 Task: Look for space in Thiene, Italy from 6th June, 2023 to 8th June, 2023 for 2 adults in price range Rs.7000 to Rs.12000. Place can be private room with 1  bedroom having 2 beds and 1 bathroom. Property type can be house, flat, guest house. Amenities needed are: wifi. Booking option can be shelf check-in. Required host language is English.
Action: Mouse moved to (512, 128)
Screenshot: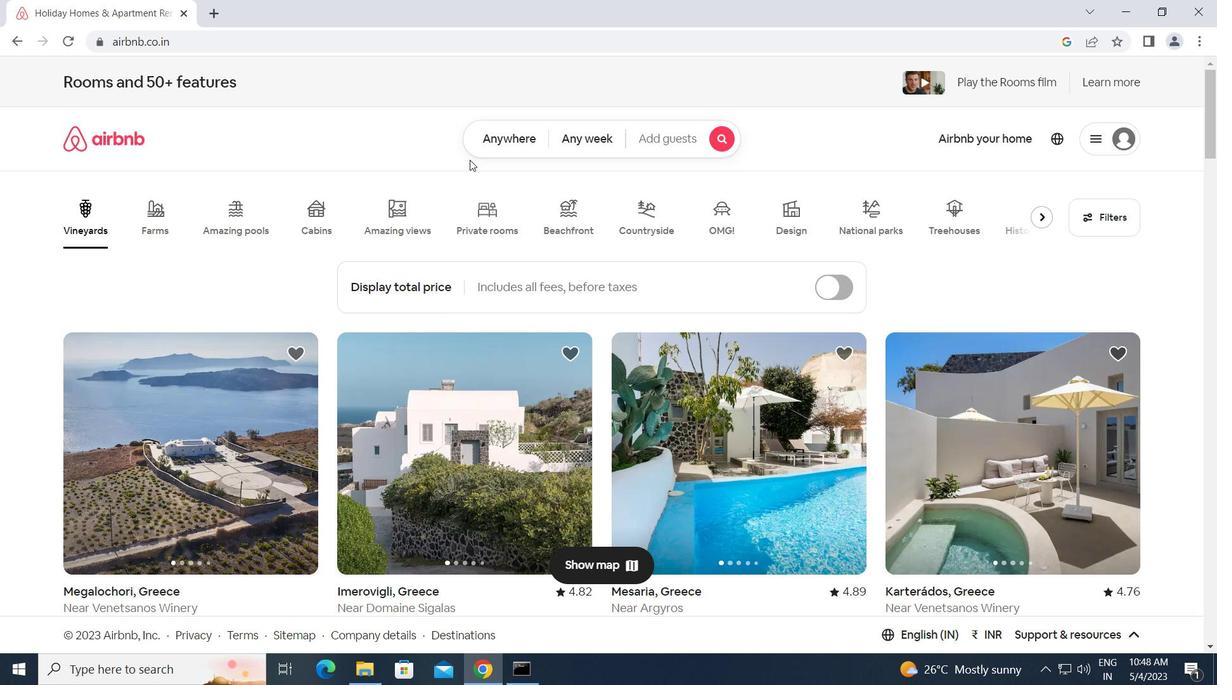 
Action: Mouse pressed left at (512, 128)
Screenshot: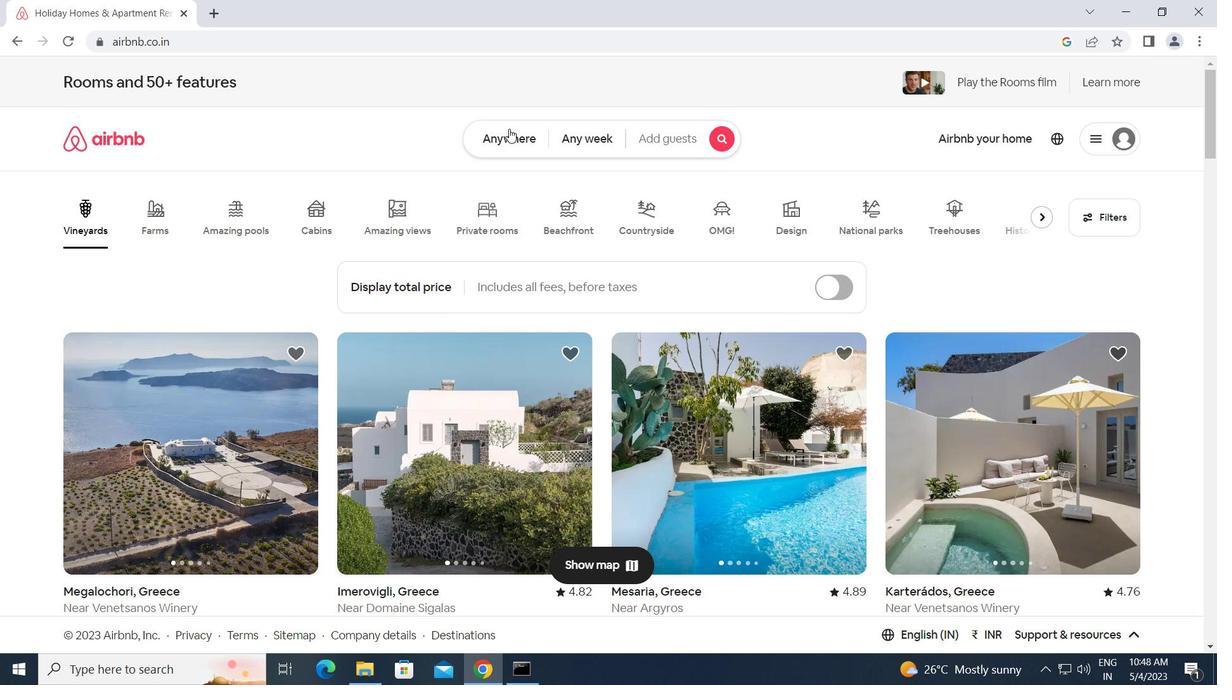 
Action: Mouse moved to (441, 187)
Screenshot: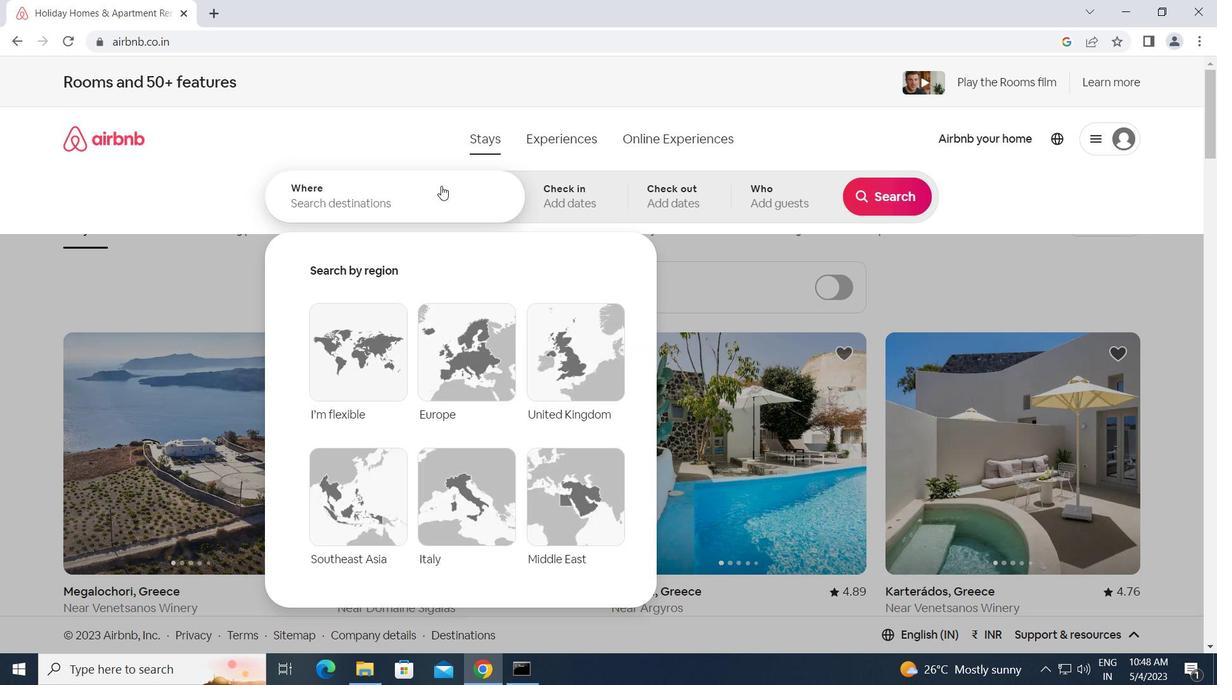 
Action: Mouse pressed left at (441, 187)
Screenshot: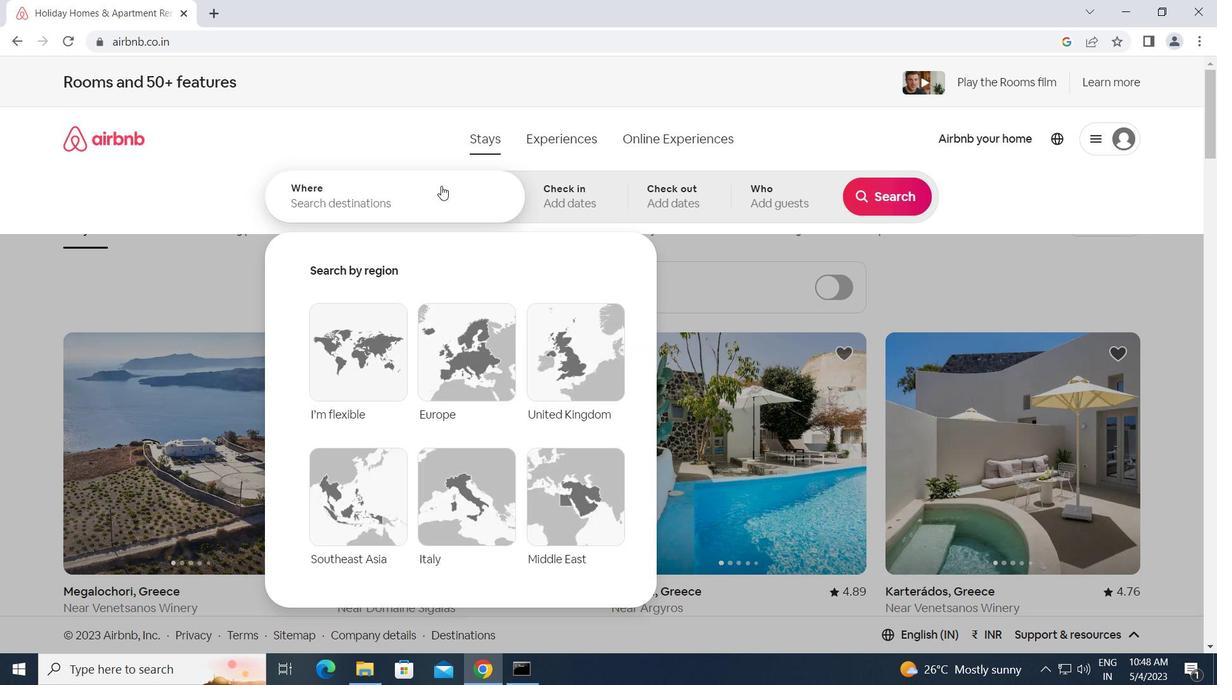 
Action: Mouse moved to (441, 187)
Screenshot: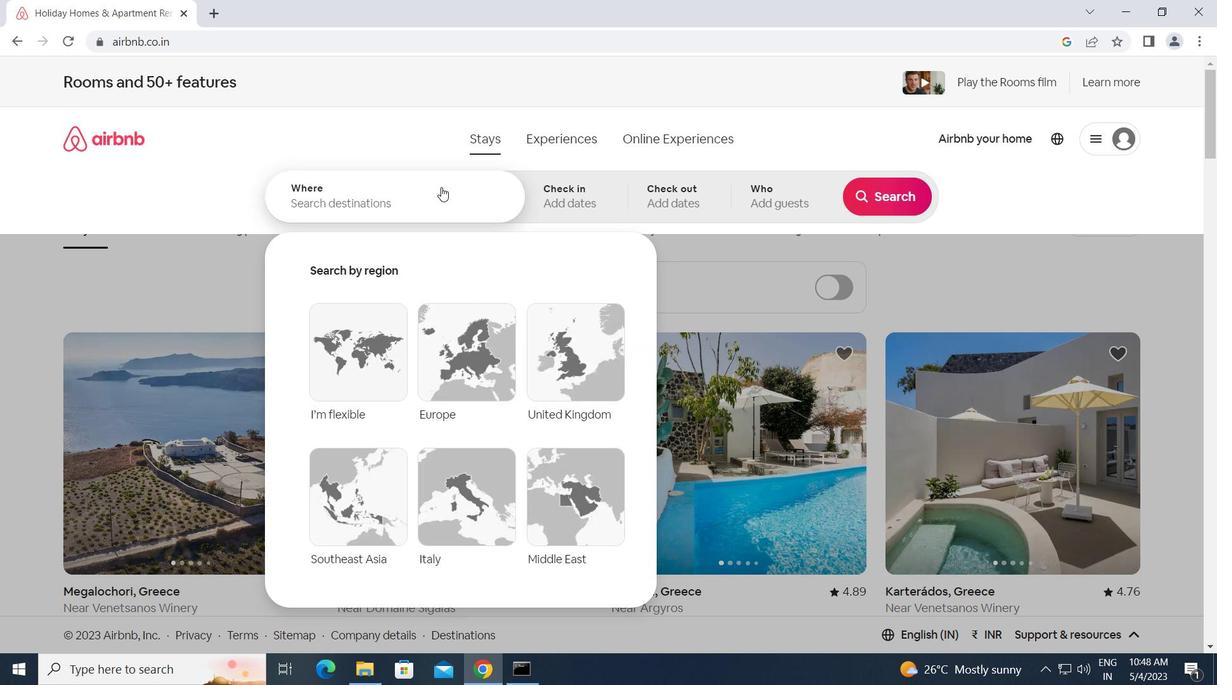 
Action: Key pressed t<Key.caps_lock>
Screenshot: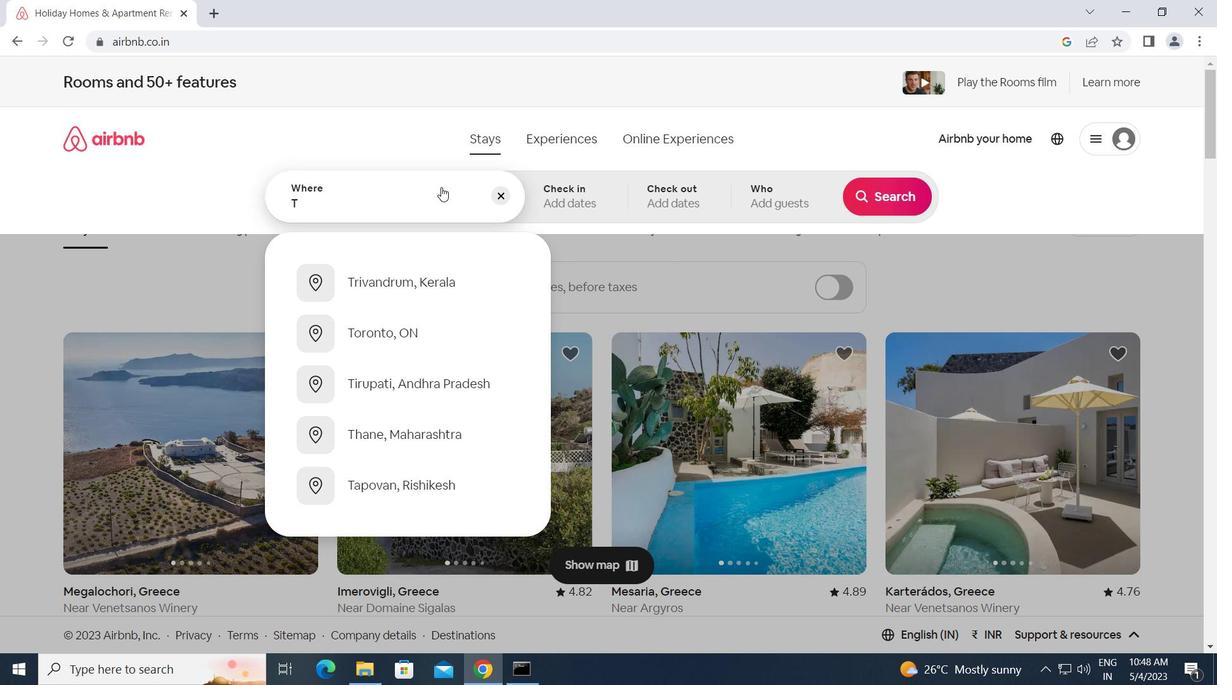 
Action: Mouse moved to (440, 187)
Screenshot: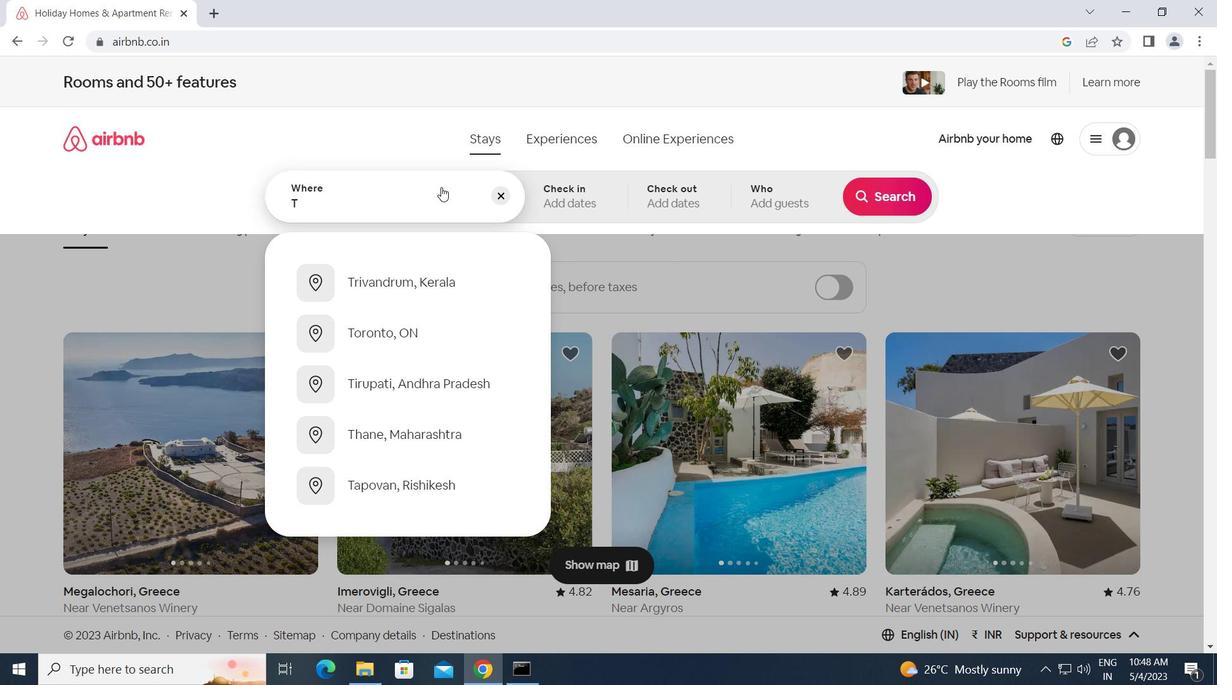 
Action: Key pressed h
Screenshot: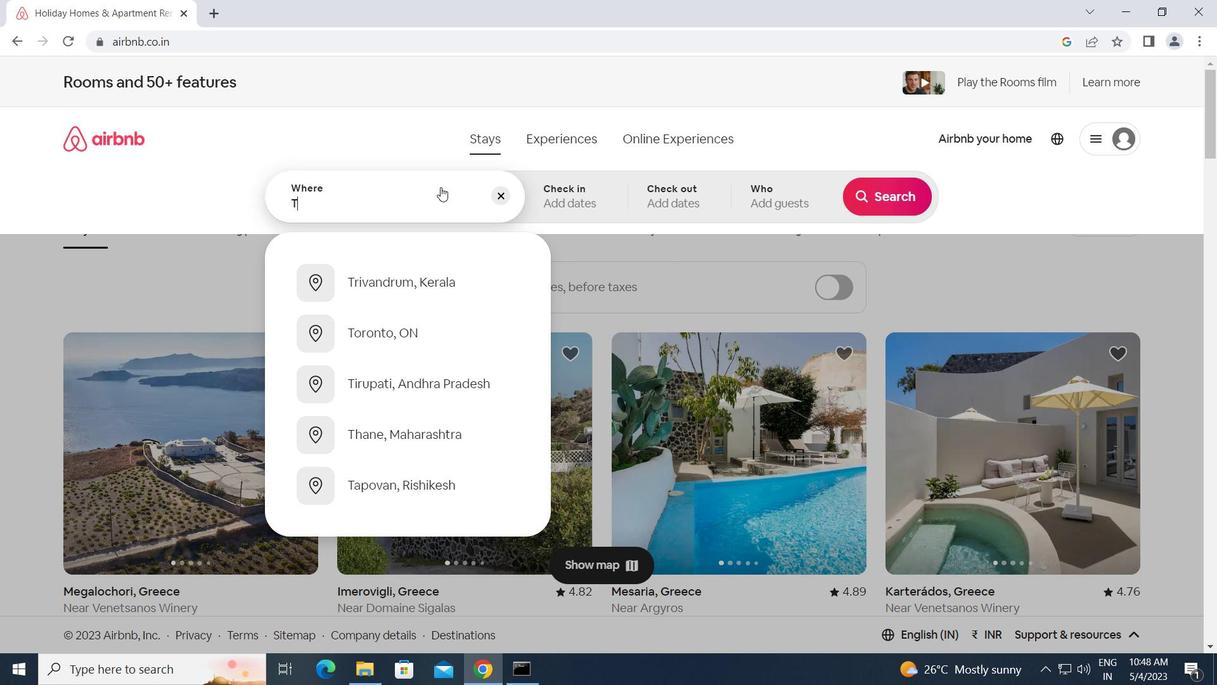 
Action: Mouse moved to (436, 185)
Screenshot: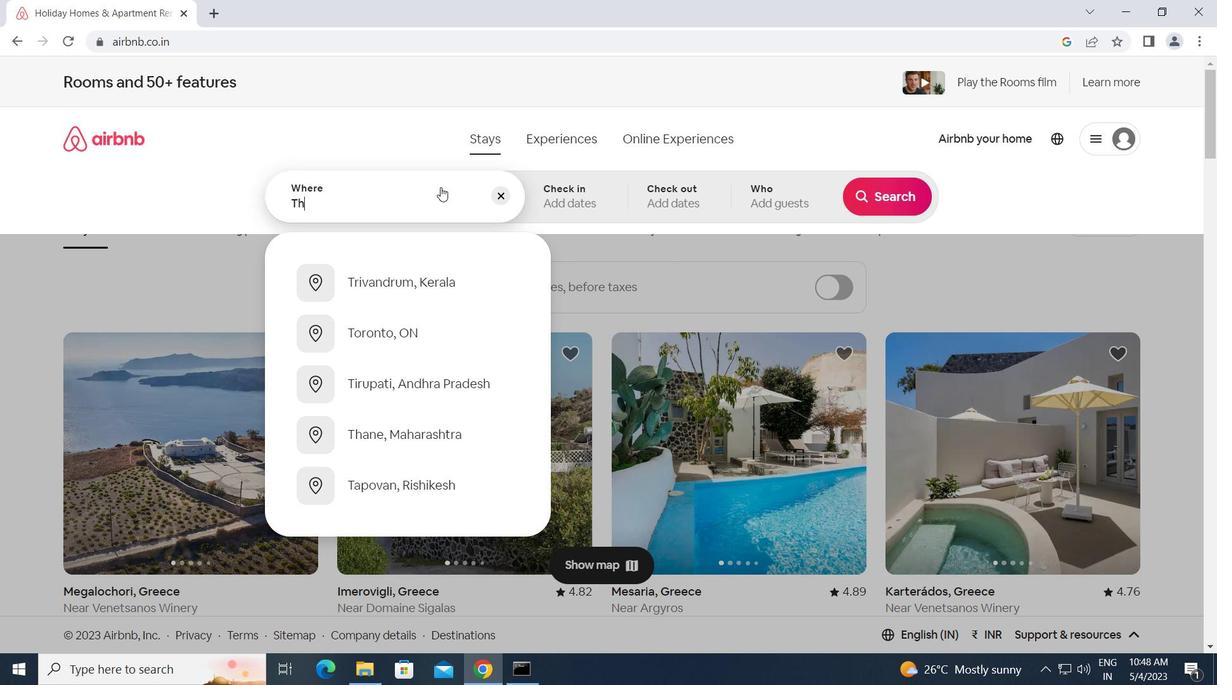 
Action: Key pressed iene,<Key.space><Key.caps_lock>i<Key.caps_lock>taly<Key.enter>
Screenshot: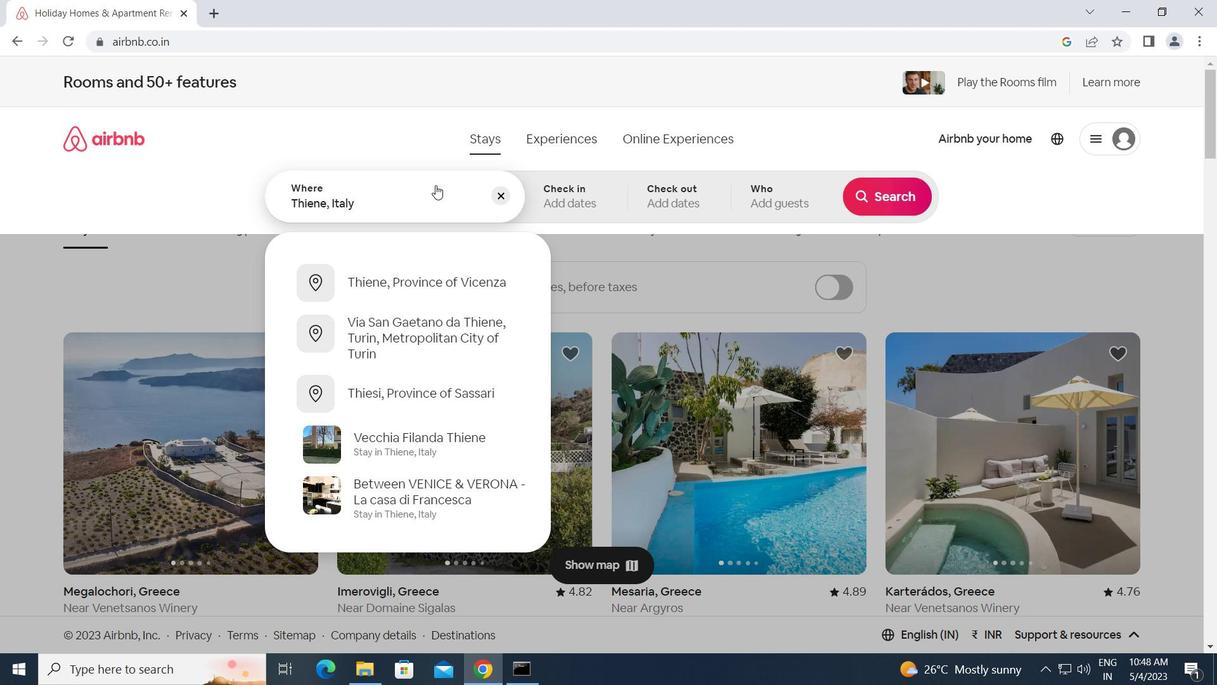 
Action: Mouse moved to (714, 429)
Screenshot: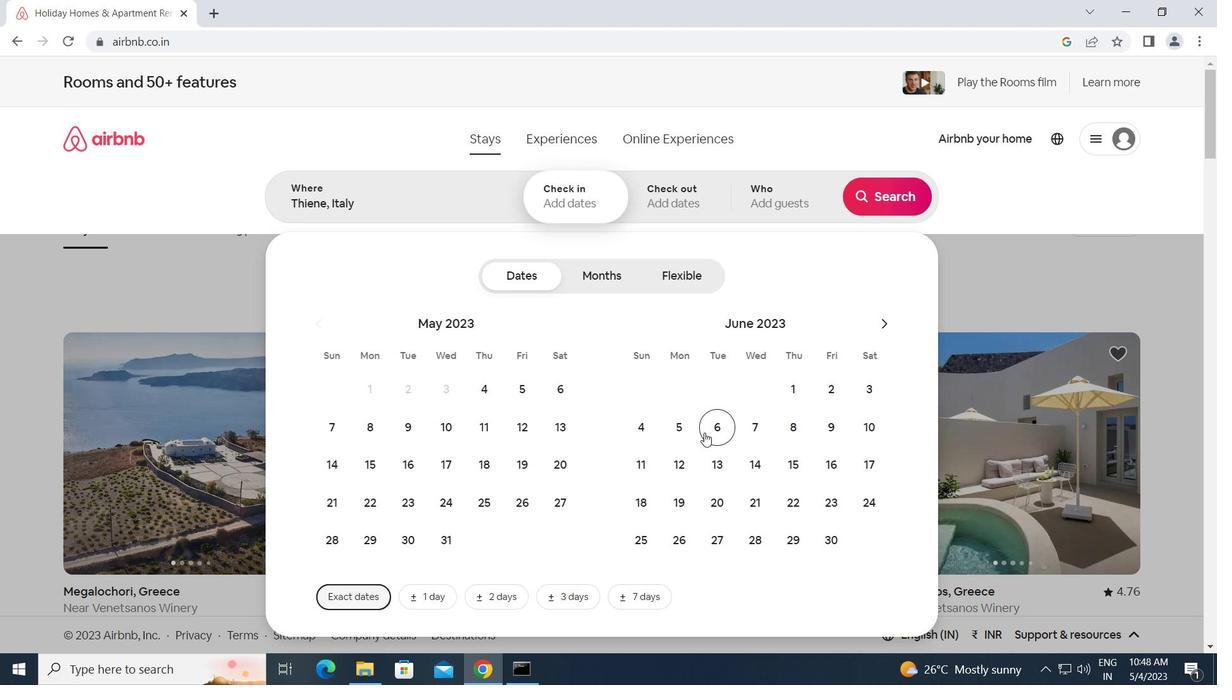 
Action: Mouse pressed left at (714, 429)
Screenshot: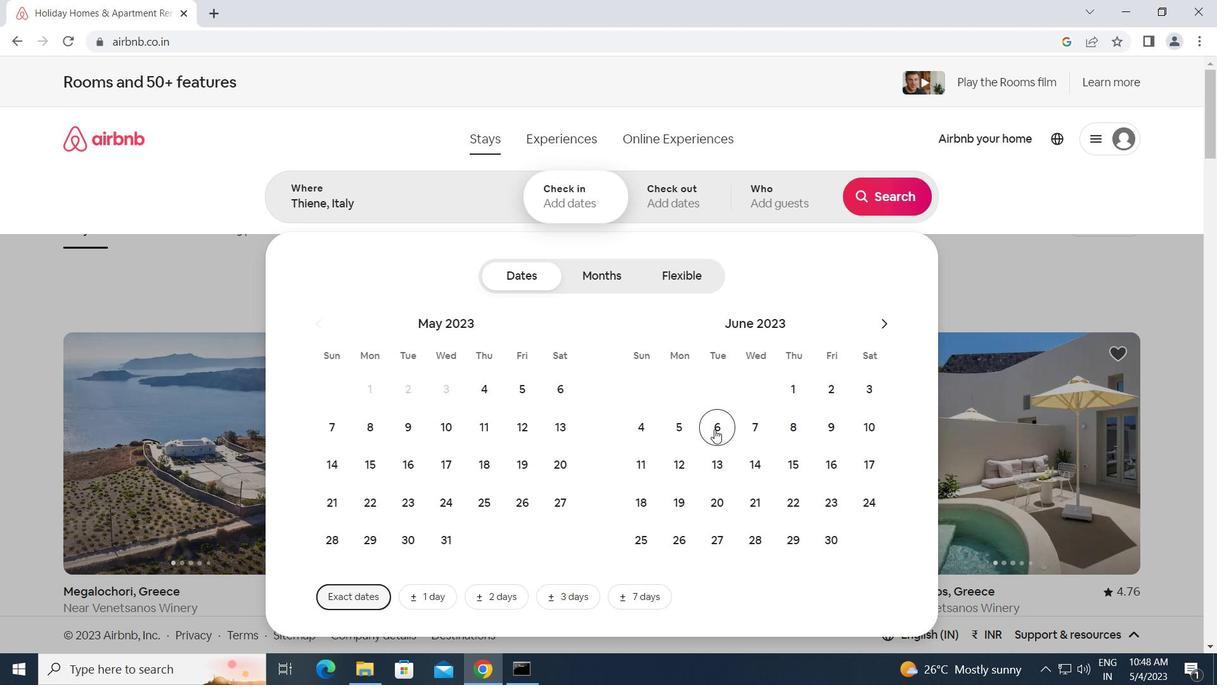
Action: Mouse moved to (797, 422)
Screenshot: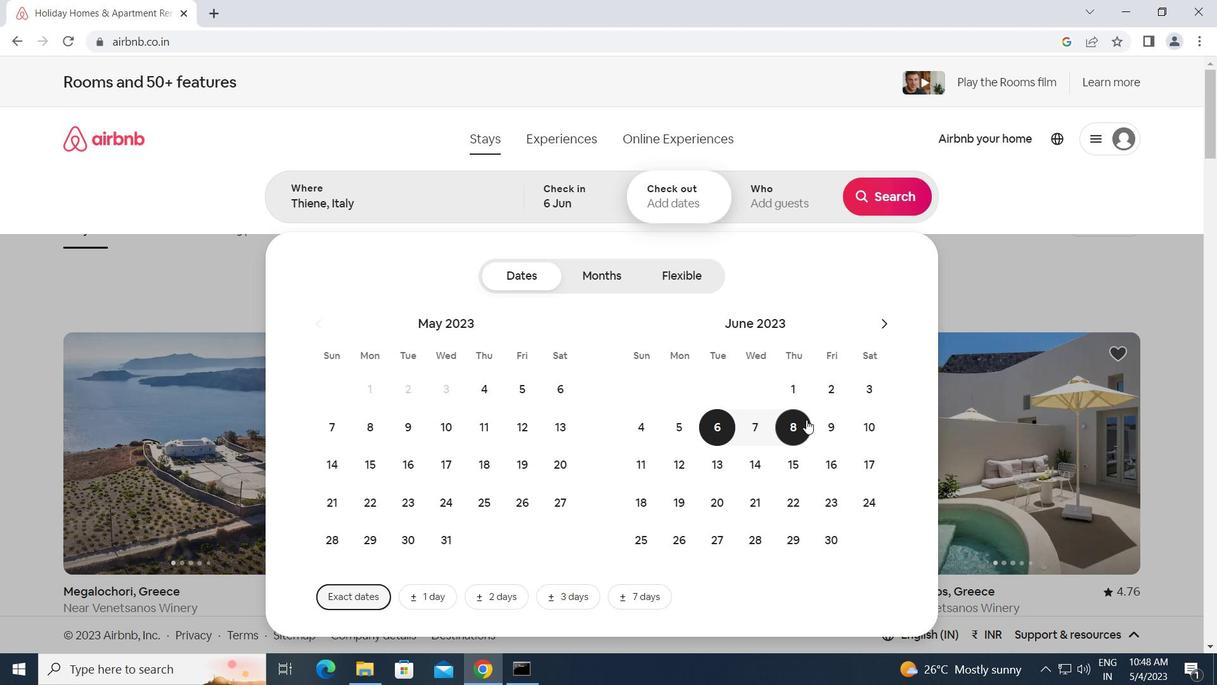 
Action: Mouse pressed left at (797, 422)
Screenshot: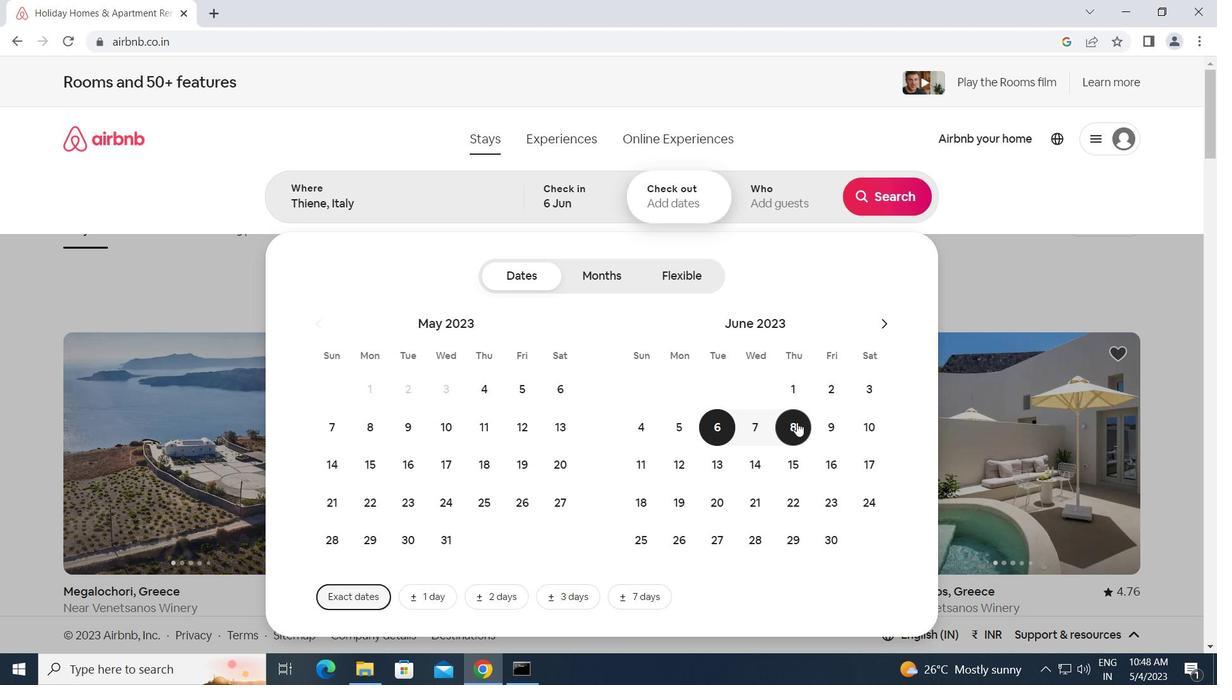 
Action: Mouse moved to (775, 192)
Screenshot: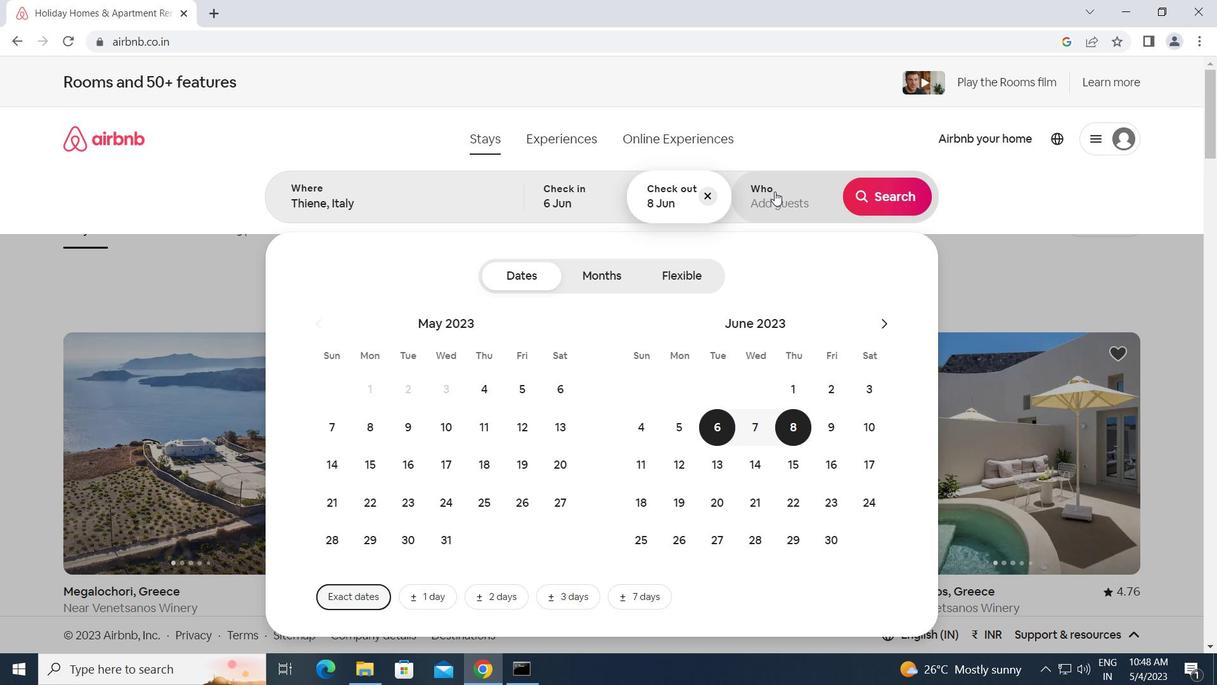 
Action: Mouse pressed left at (775, 192)
Screenshot: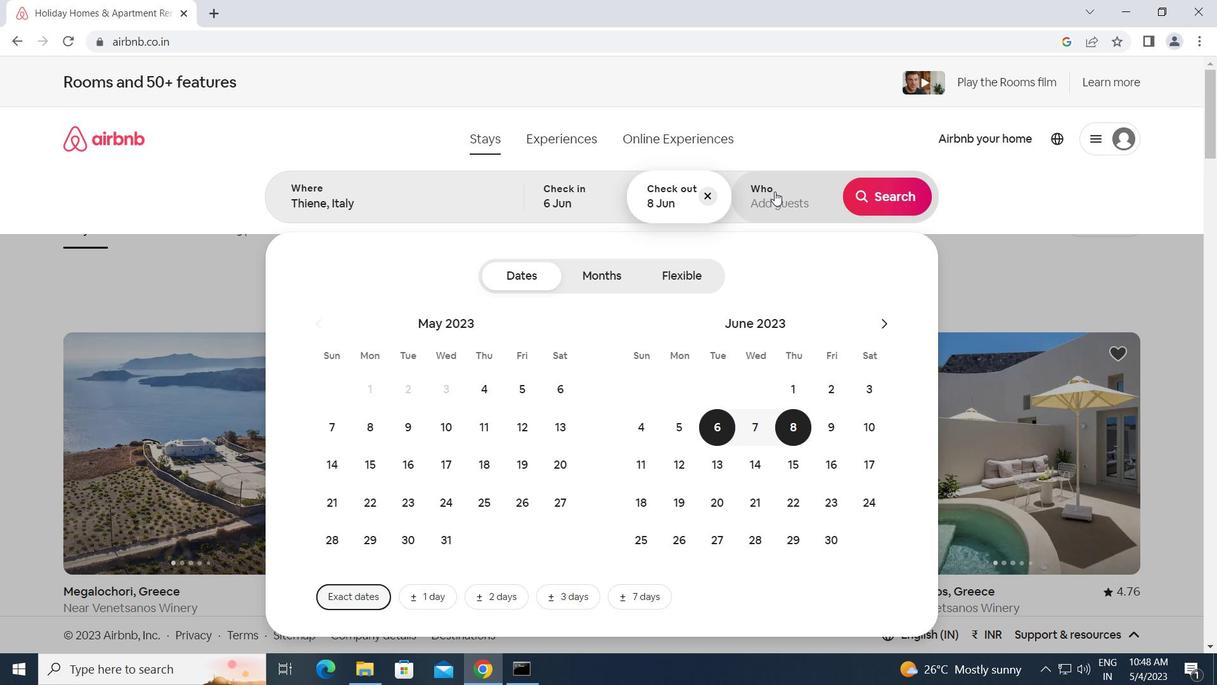 
Action: Mouse moved to (887, 277)
Screenshot: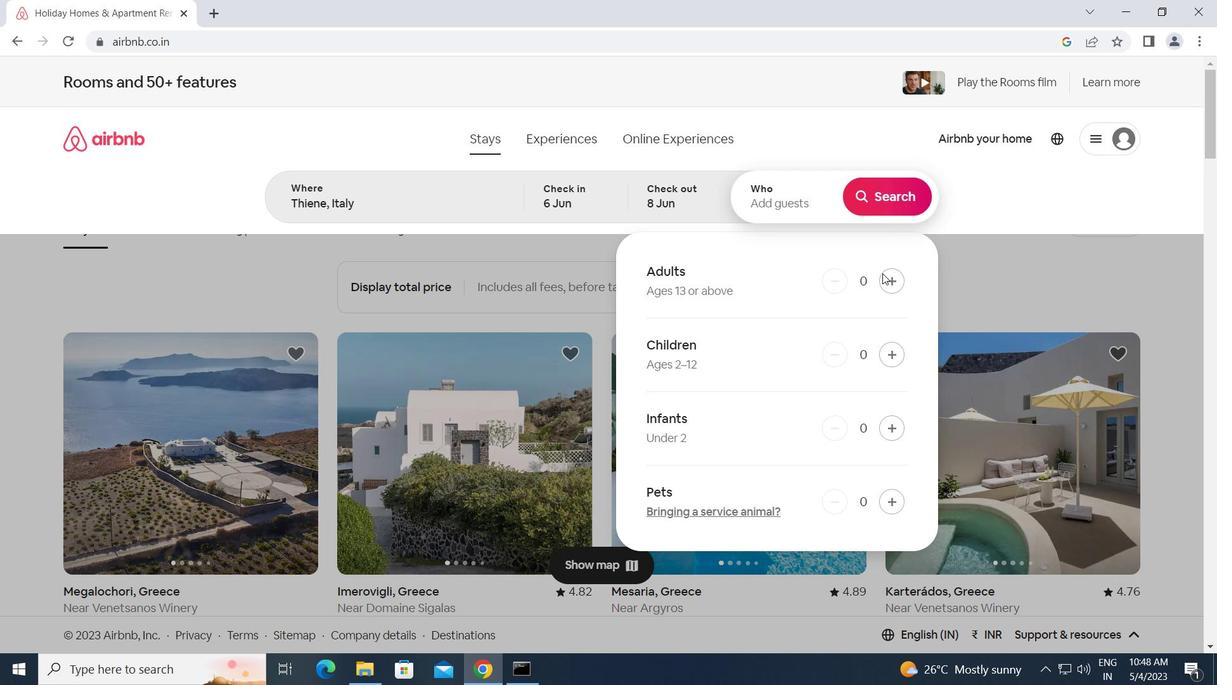 
Action: Mouse pressed left at (887, 277)
Screenshot: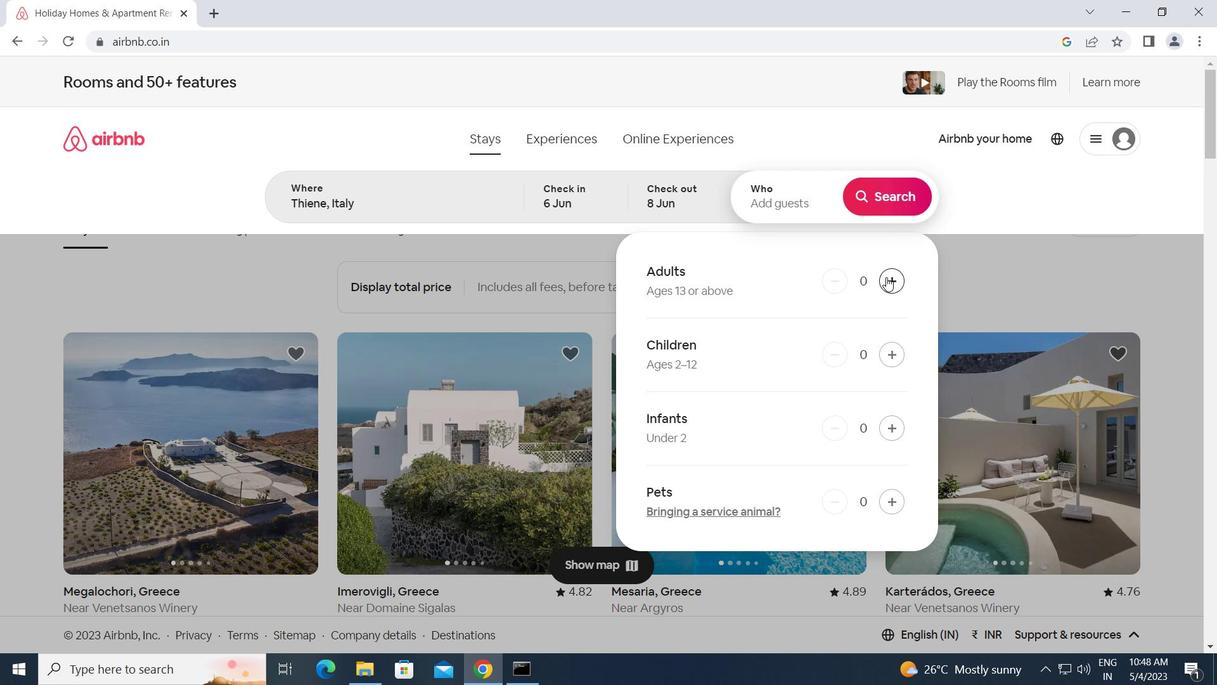 
Action: Mouse pressed left at (887, 277)
Screenshot: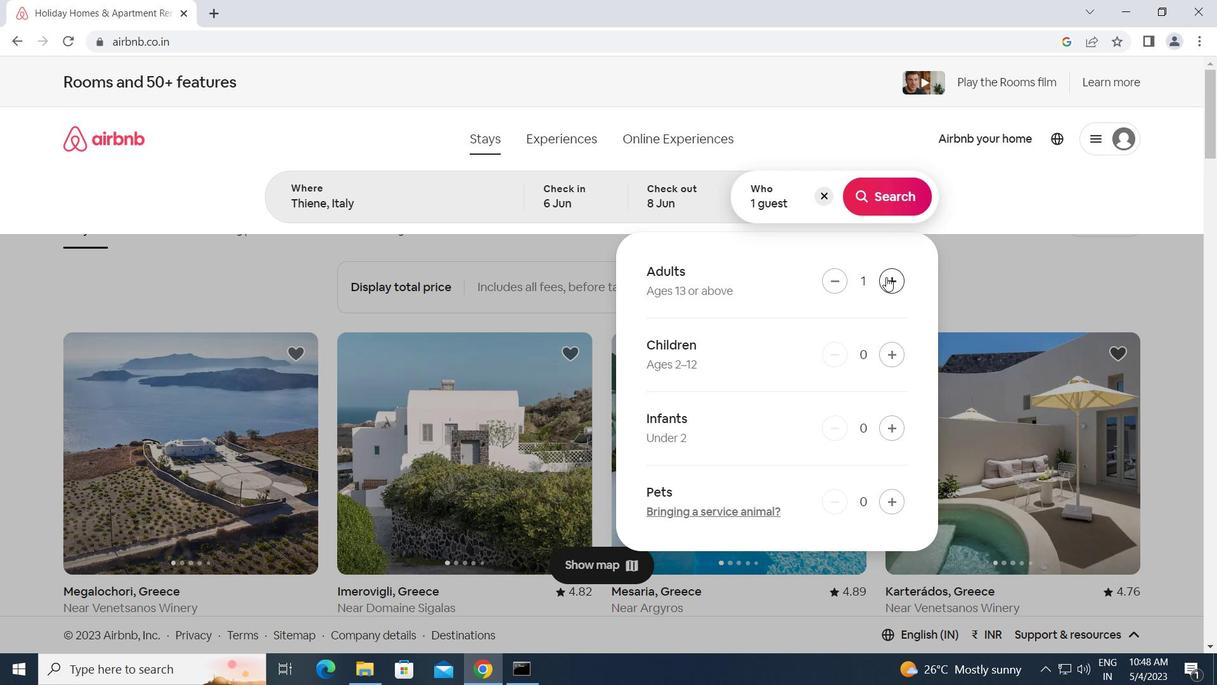 
Action: Mouse moved to (890, 200)
Screenshot: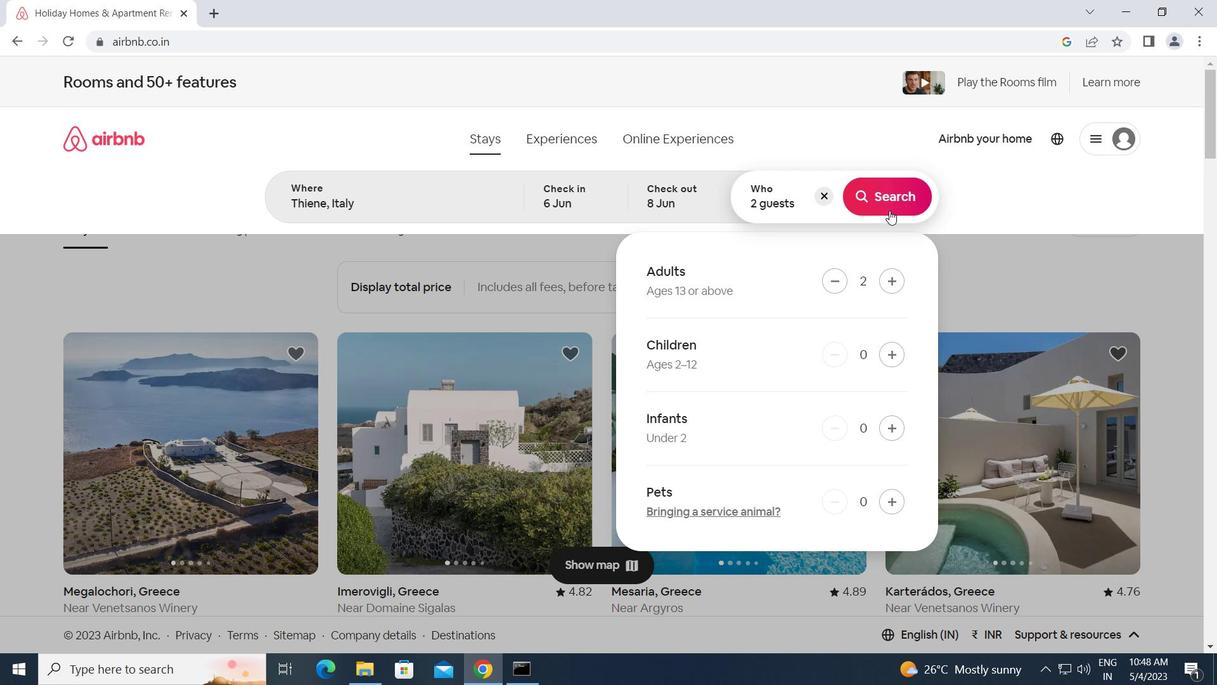 
Action: Mouse pressed left at (890, 200)
Screenshot: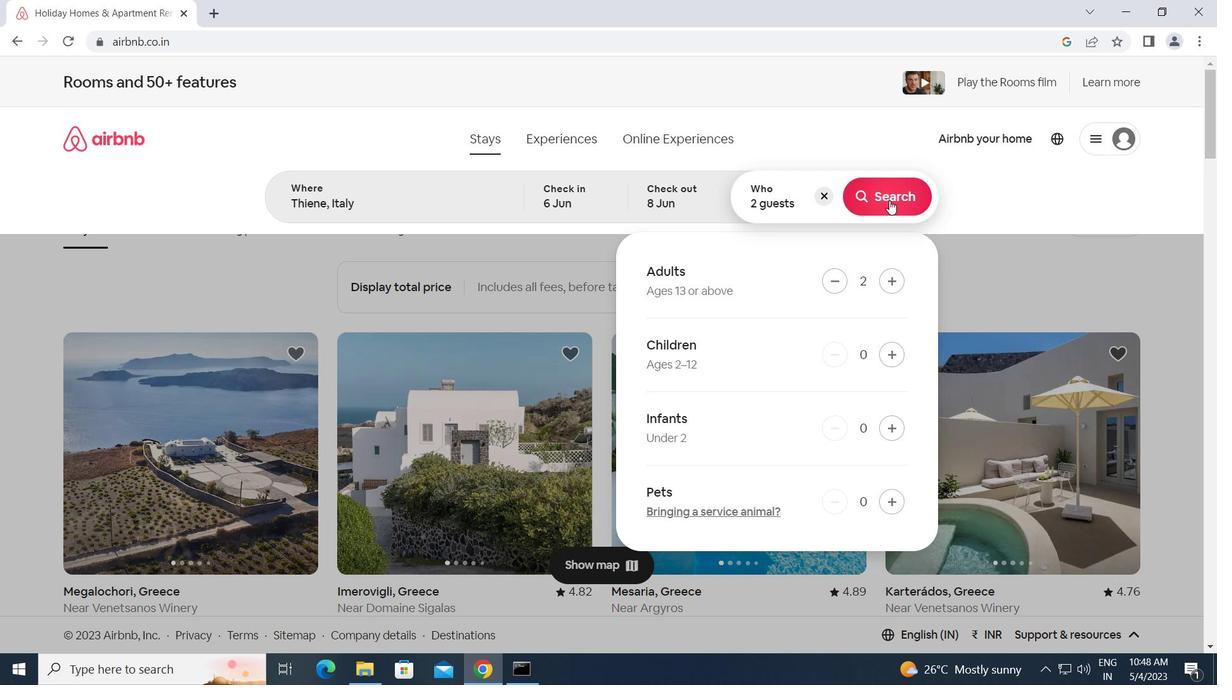 
Action: Mouse moved to (1133, 142)
Screenshot: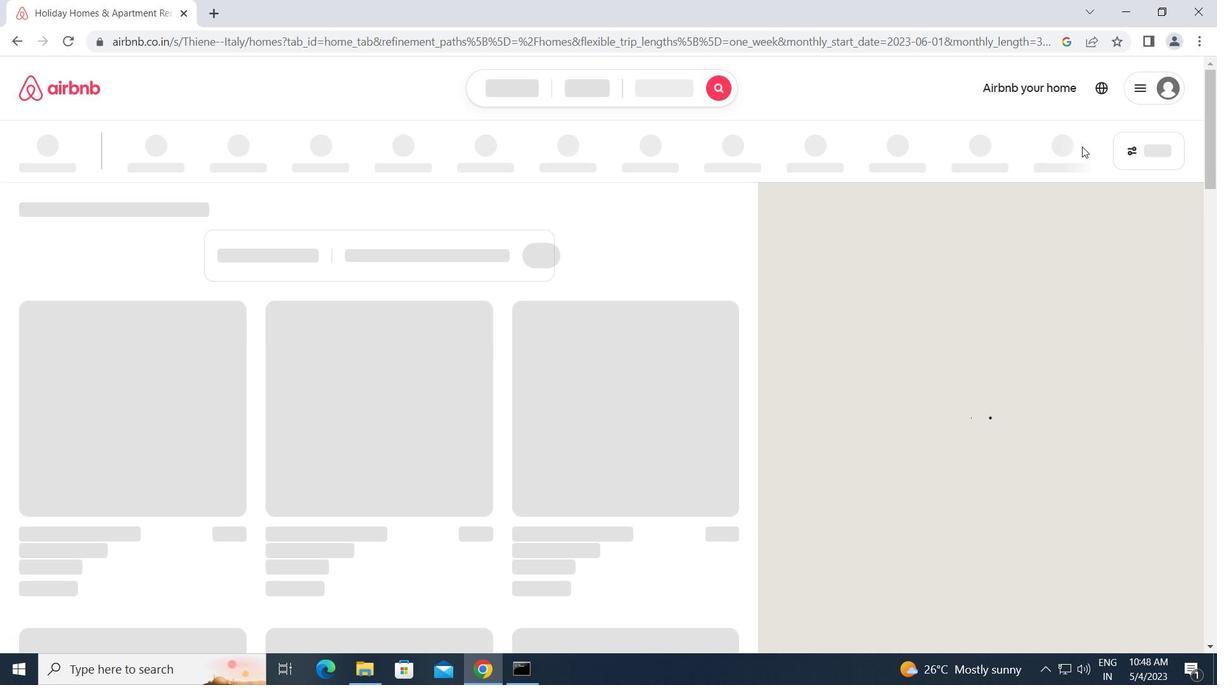 
Action: Mouse pressed left at (1133, 142)
Screenshot: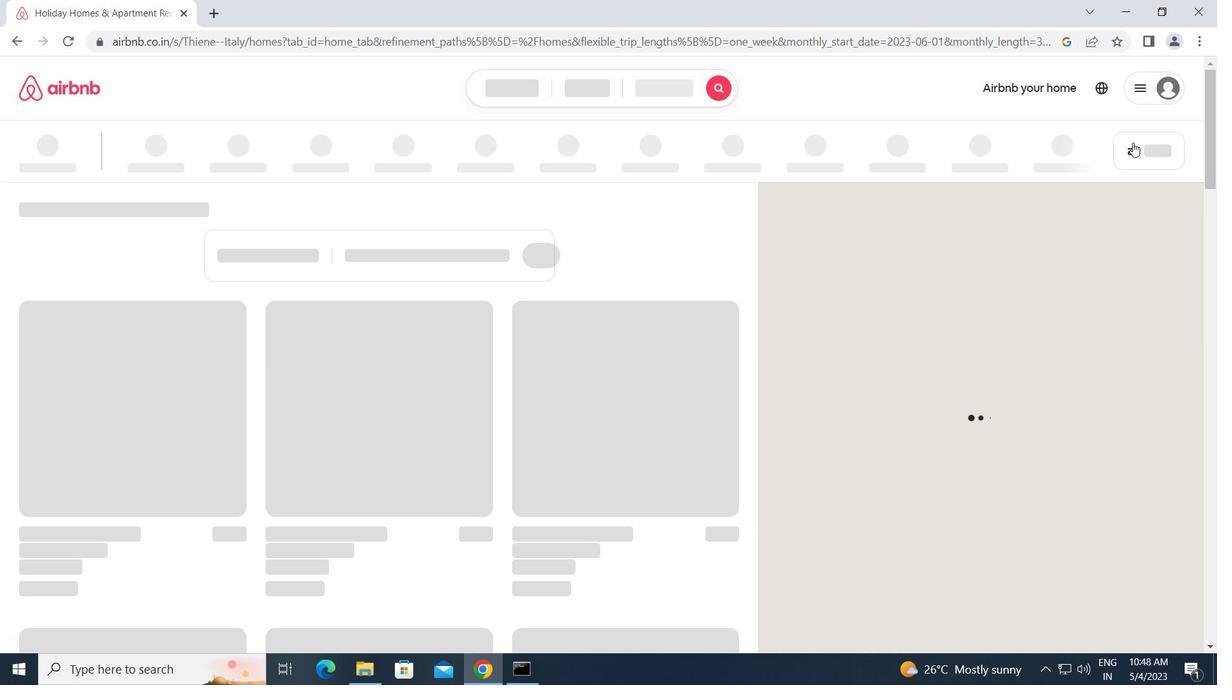
Action: Mouse moved to (397, 351)
Screenshot: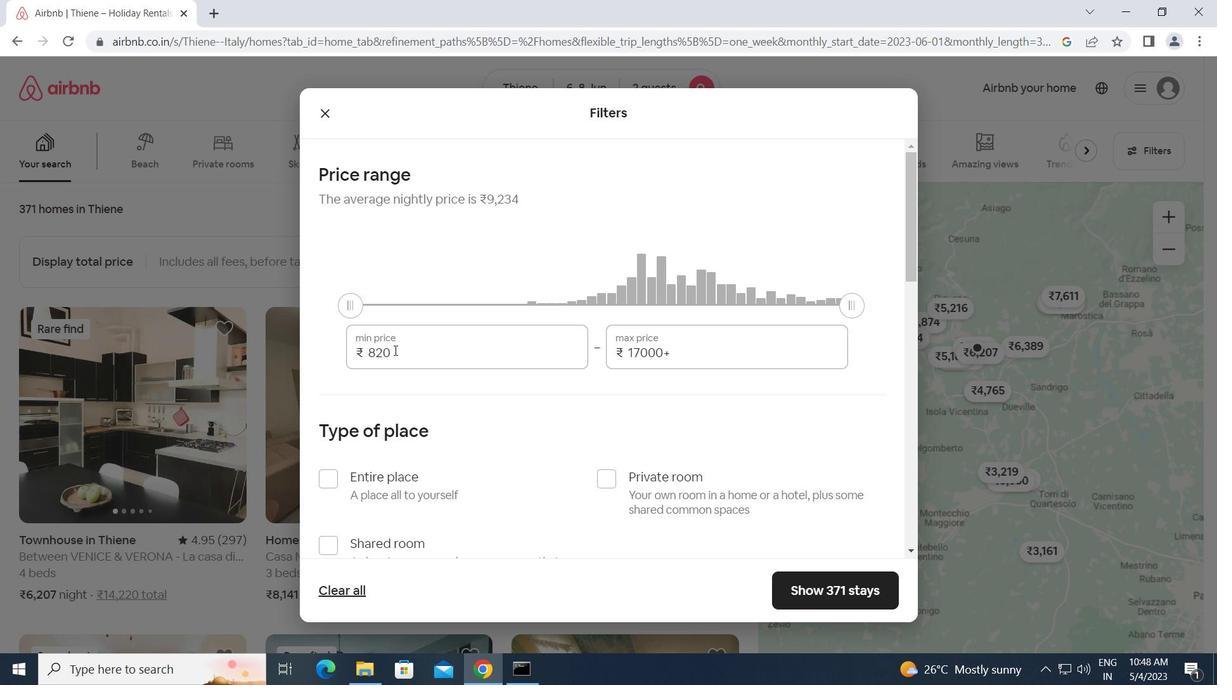 
Action: Mouse pressed left at (397, 351)
Screenshot: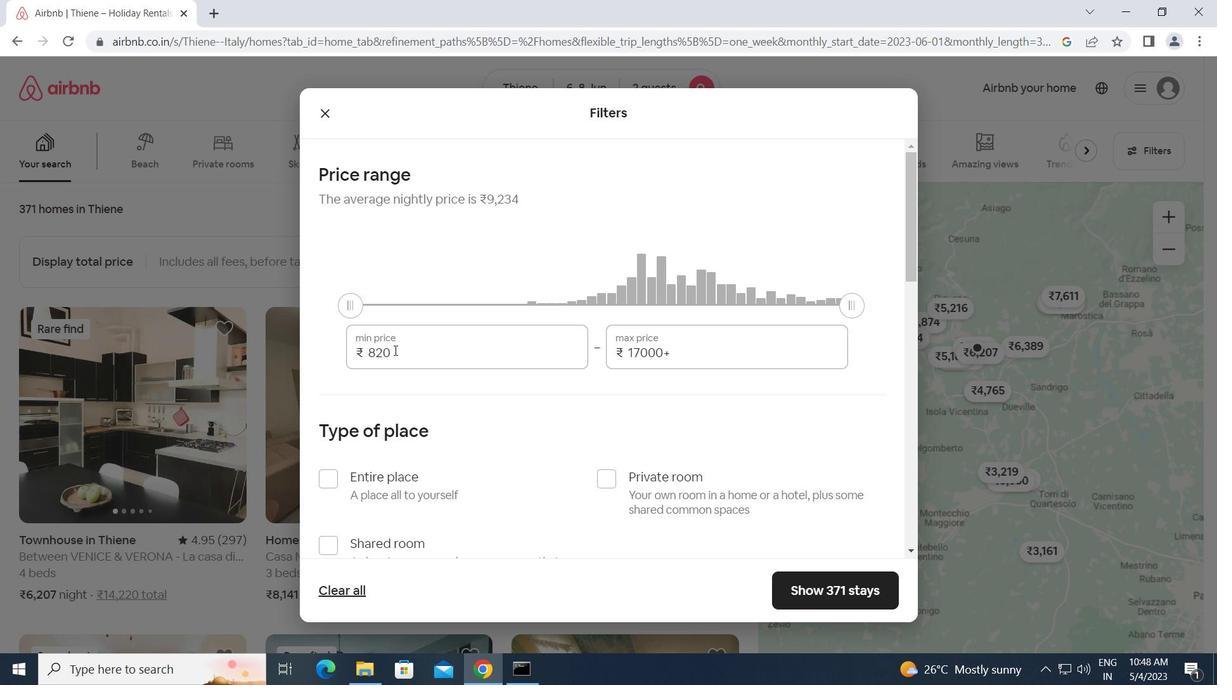 
Action: Mouse moved to (360, 351)
Screenshot: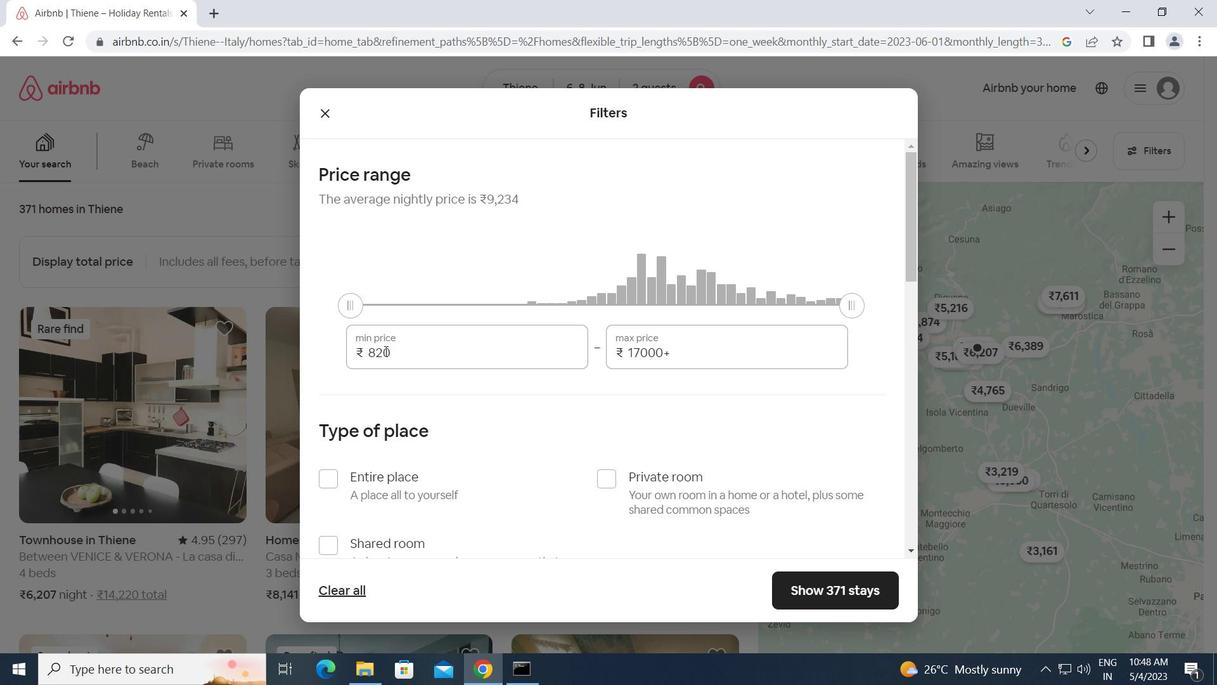 
Action: Key pressed 7000<Key.tab>12000
Screenshot: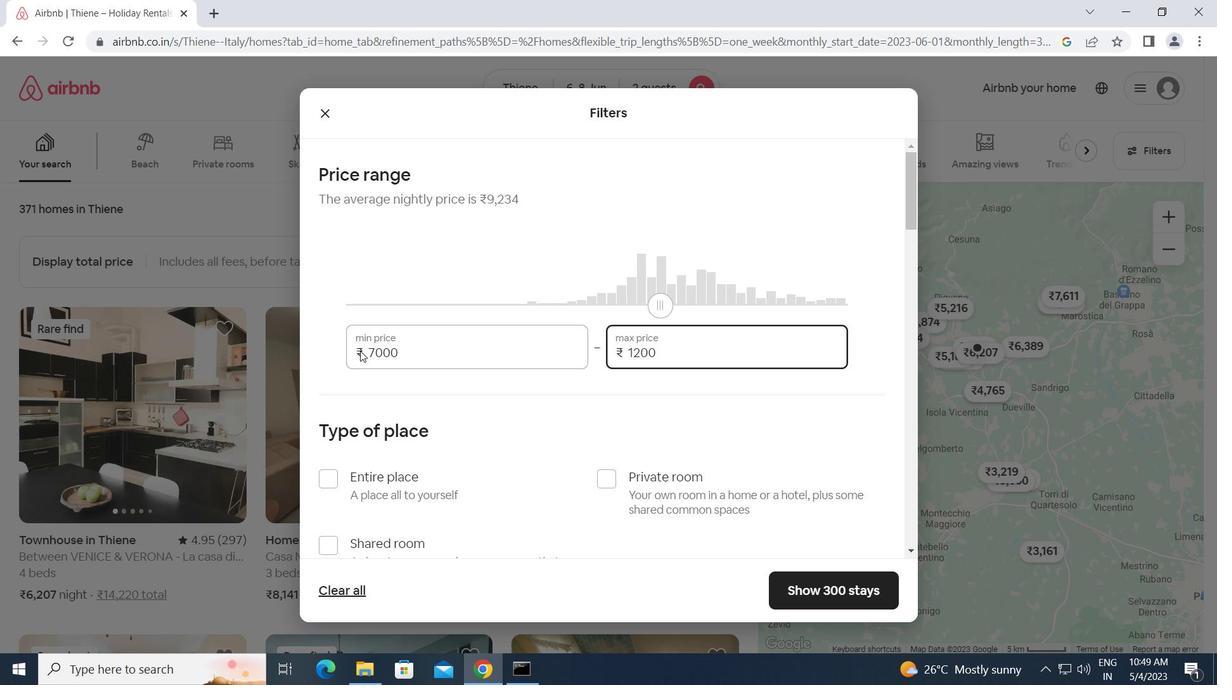 
Action: Mouse moved to (364, 350)
Screenshot: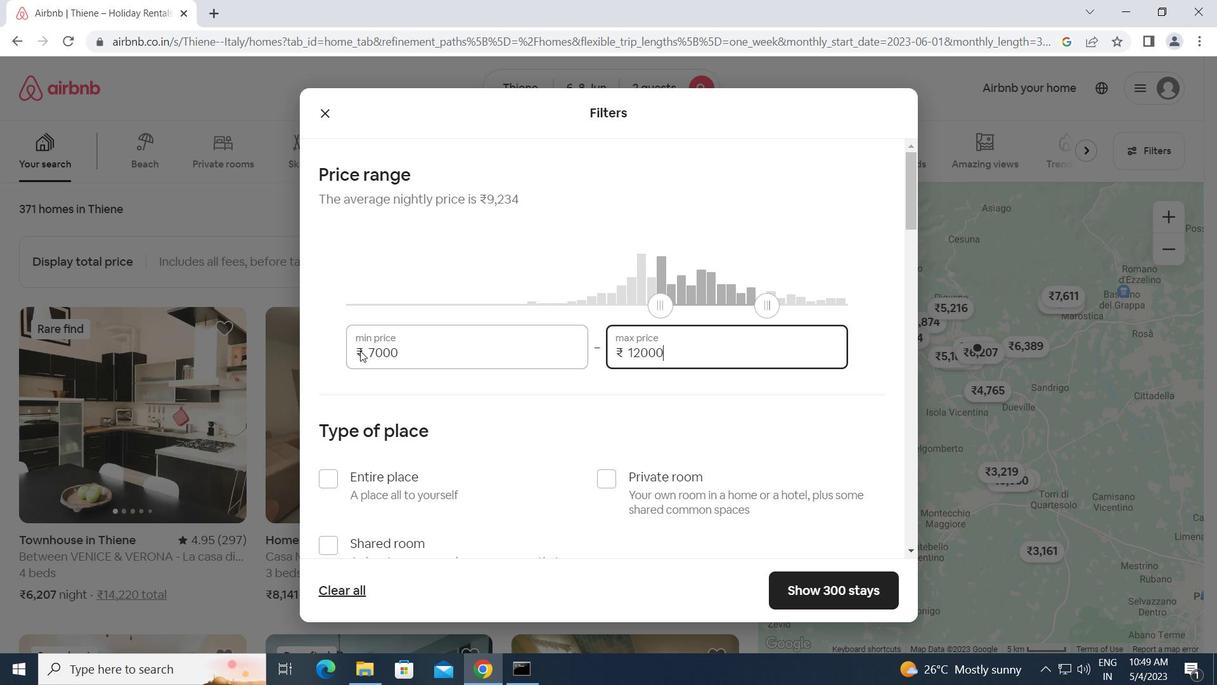 
Action: Mouse scrolled (364, 350) with delta (0, 0)
Screenshot: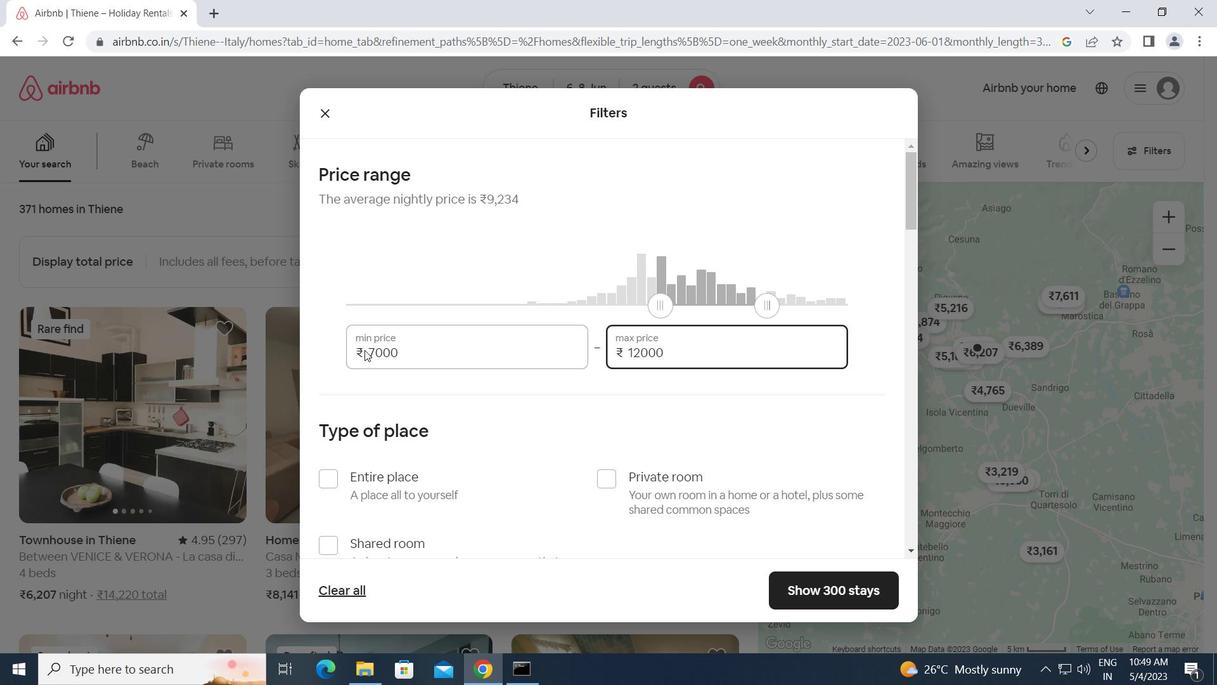 
Action: Mouse moved to (609, 398)
Screenshot: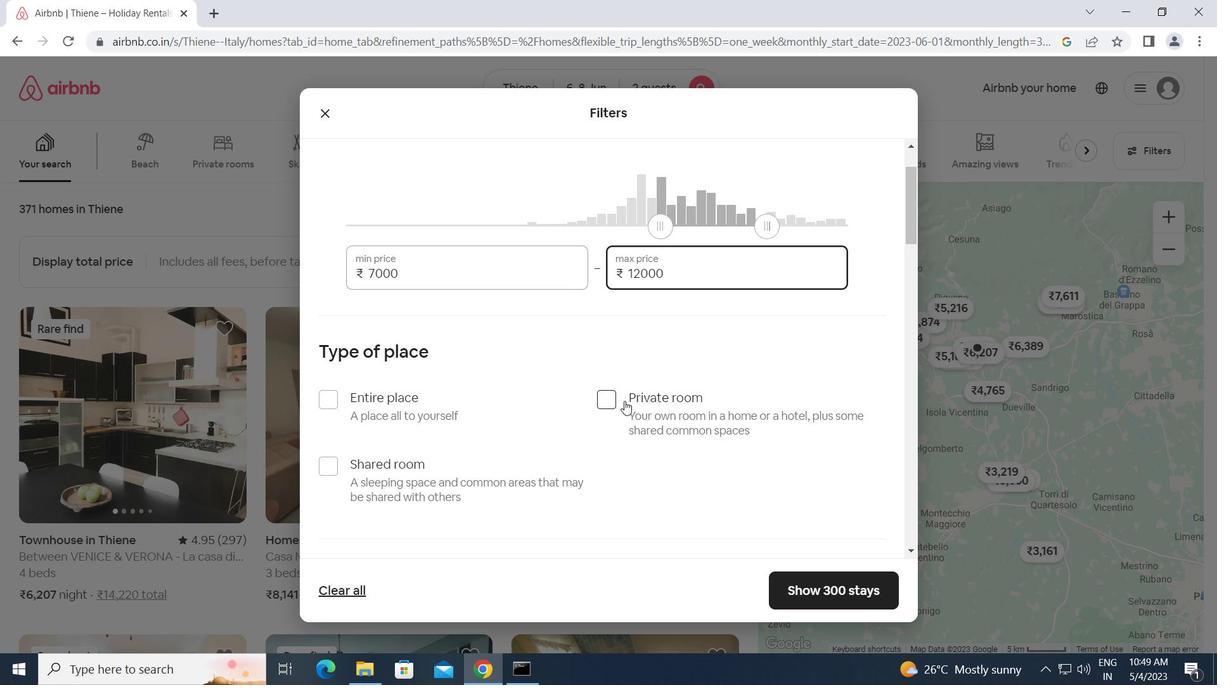 
Action: Mouse pressed left at (609, 398)
Screenshot: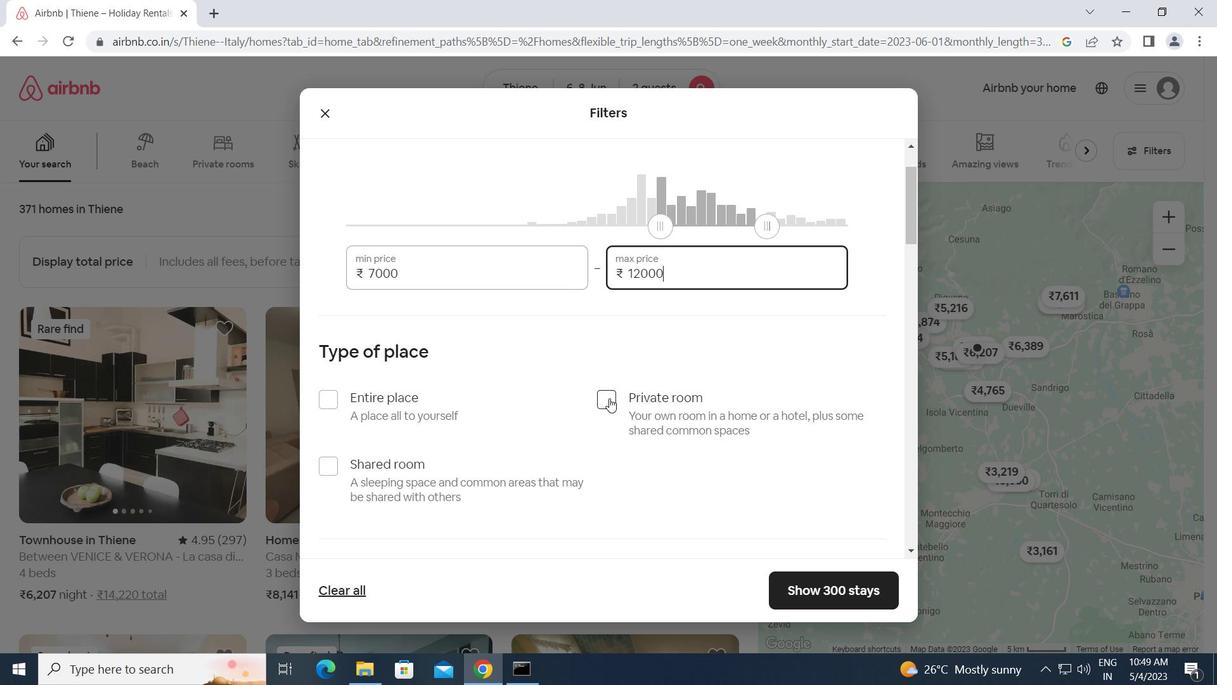
Action: Mouse scrolled (609, 398) with delta (0, 0)
Screenshot: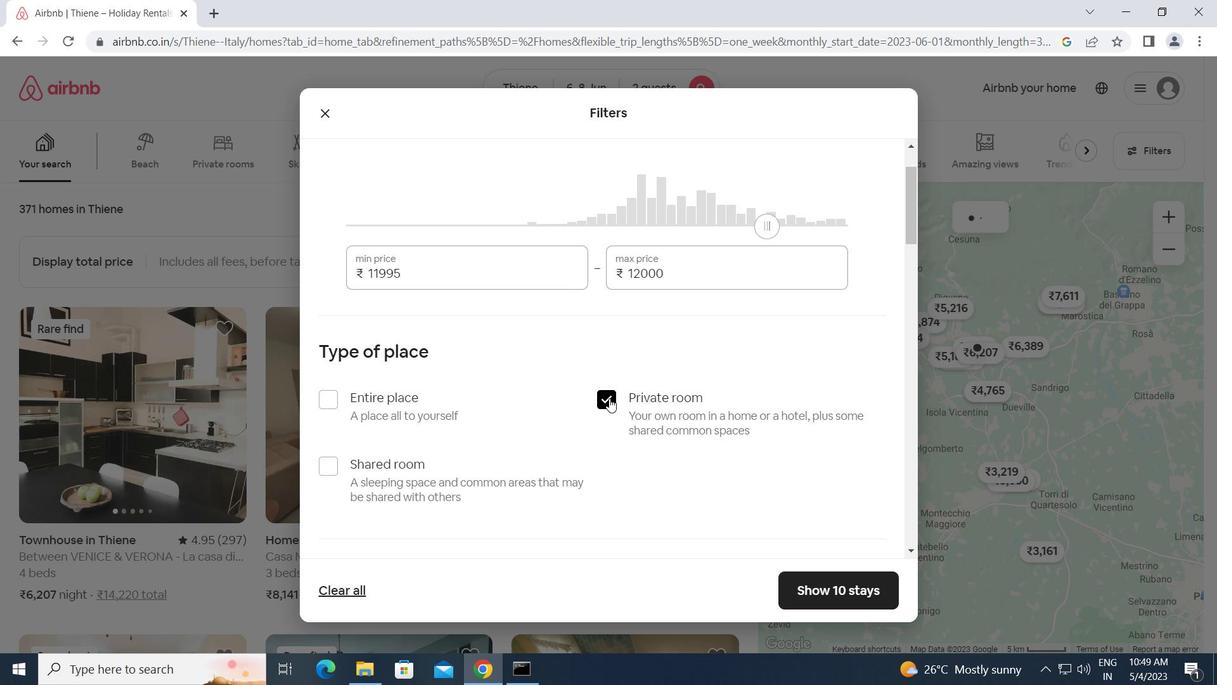 
Action: Mouse scrolled (609, 398) with delta (0, 0)
Screenshot: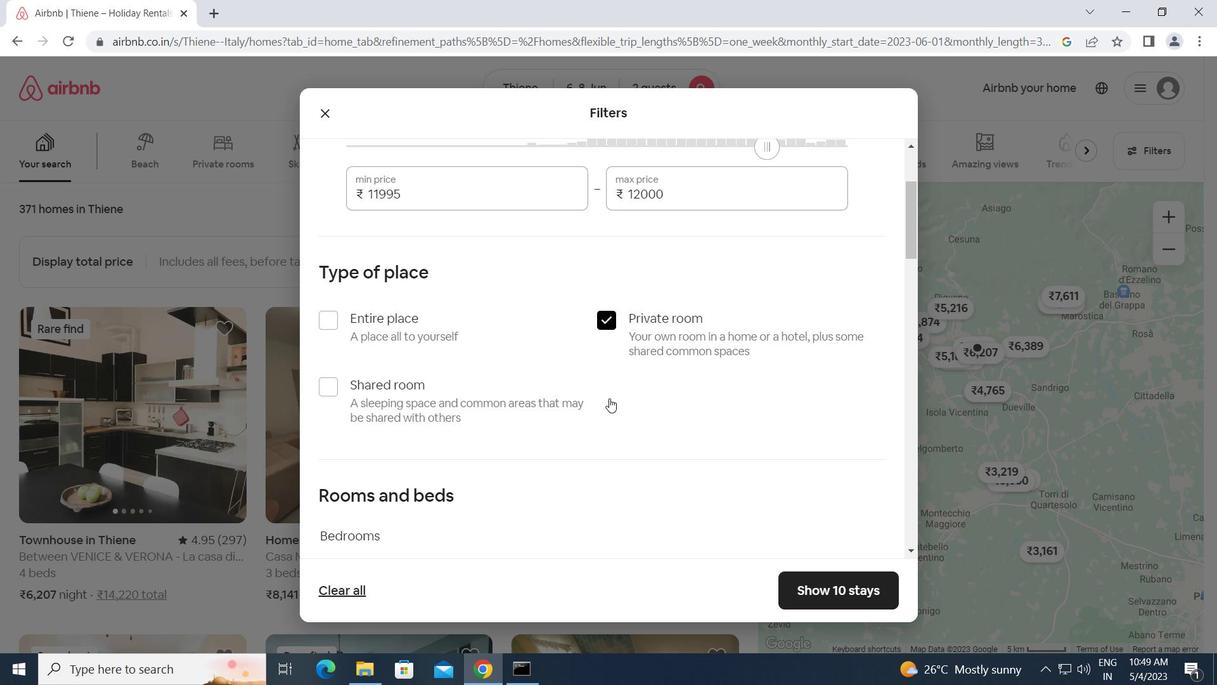 
Action: Mouse moved to (402, 492)
Screenshot: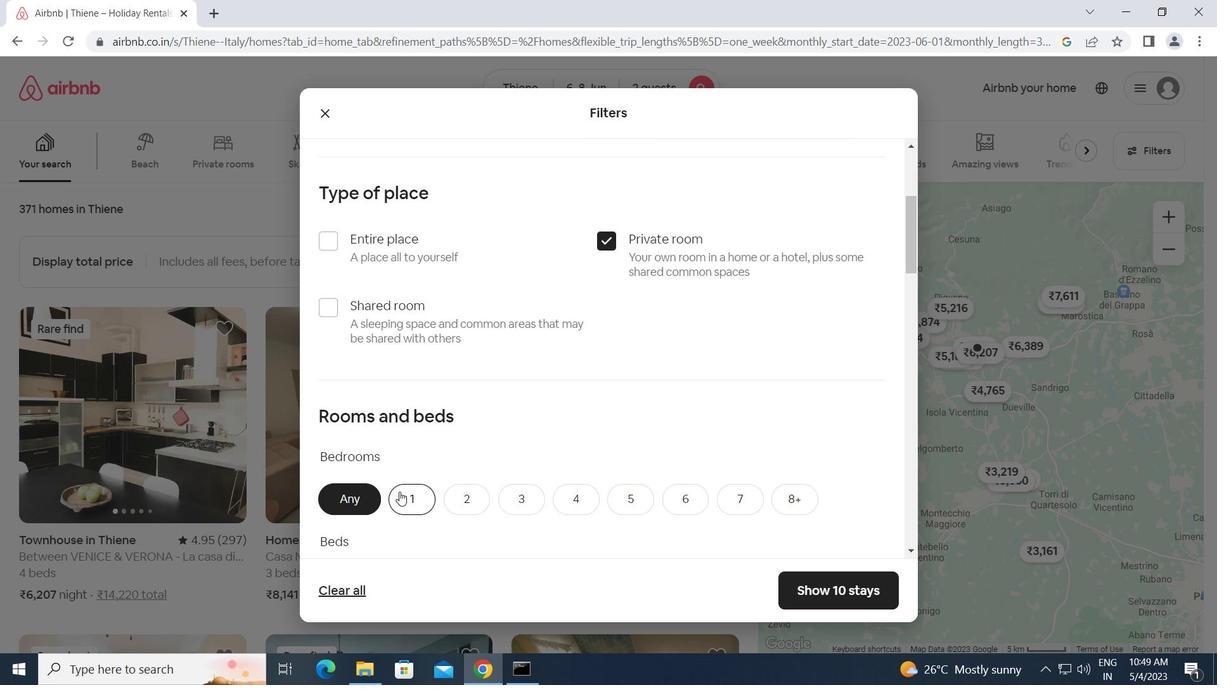 
Action: Mouse pressed left at (402, 492)
Screenshot: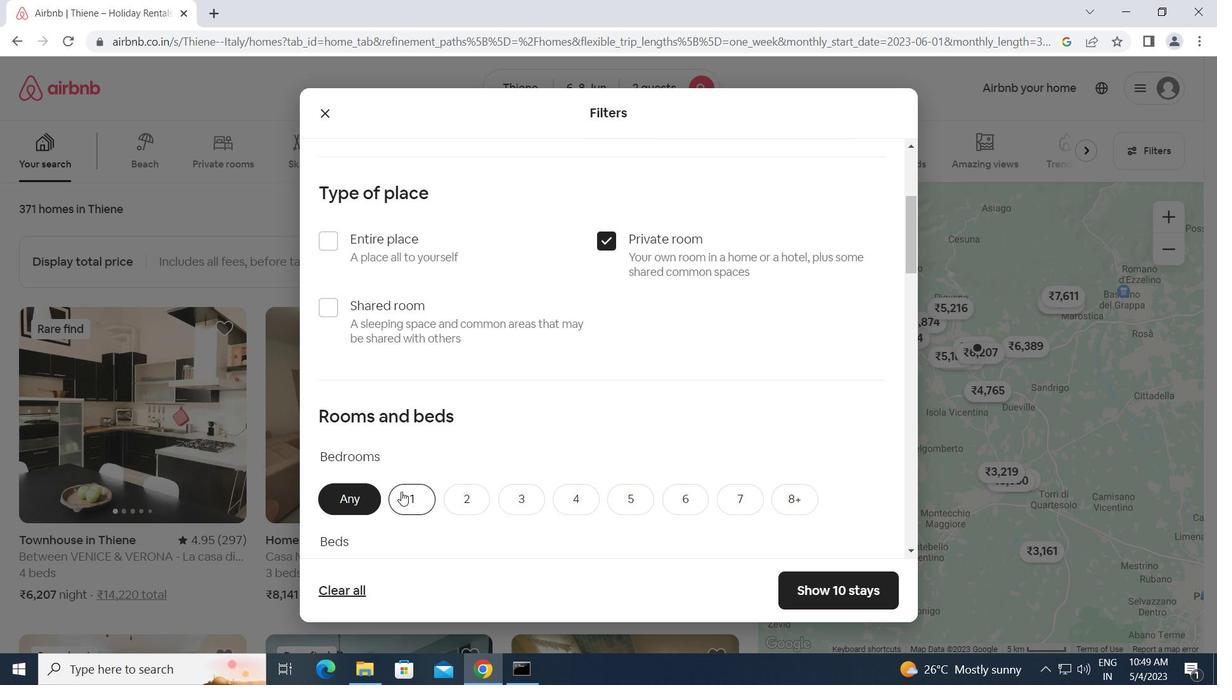 
Action: Mouse moved to (518, 502)
Screenshot: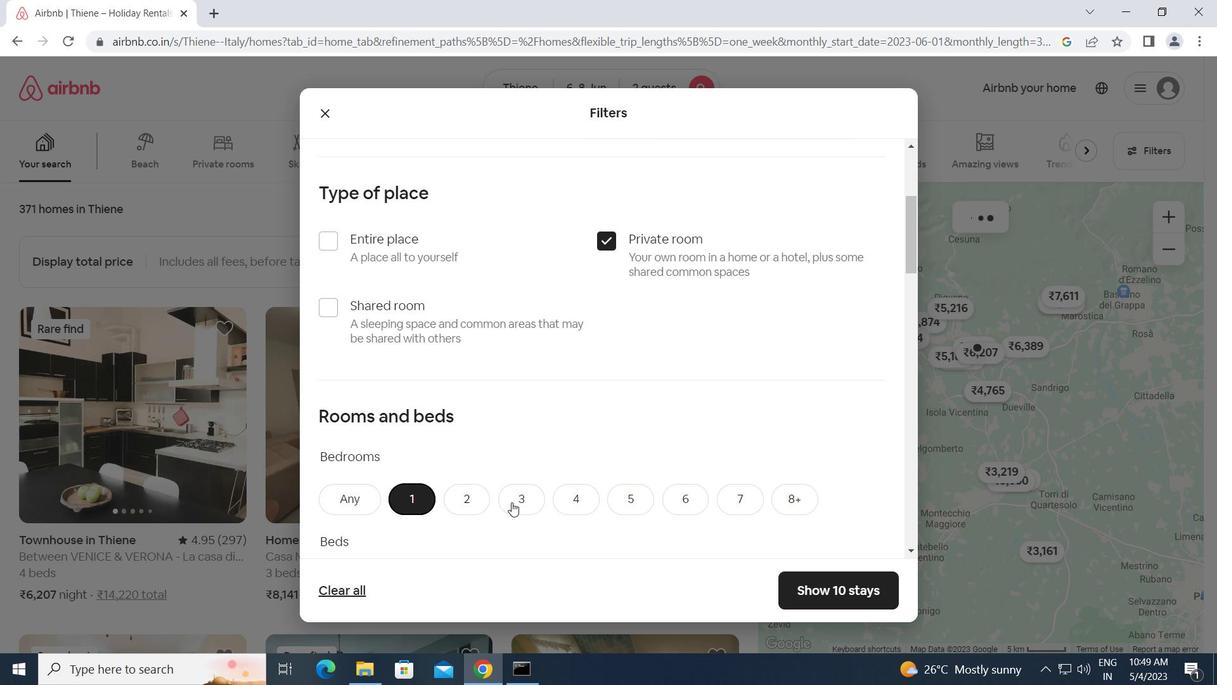 
Action: Mouse scrolled (518, 501) with delta (0, 0)
Screenshot: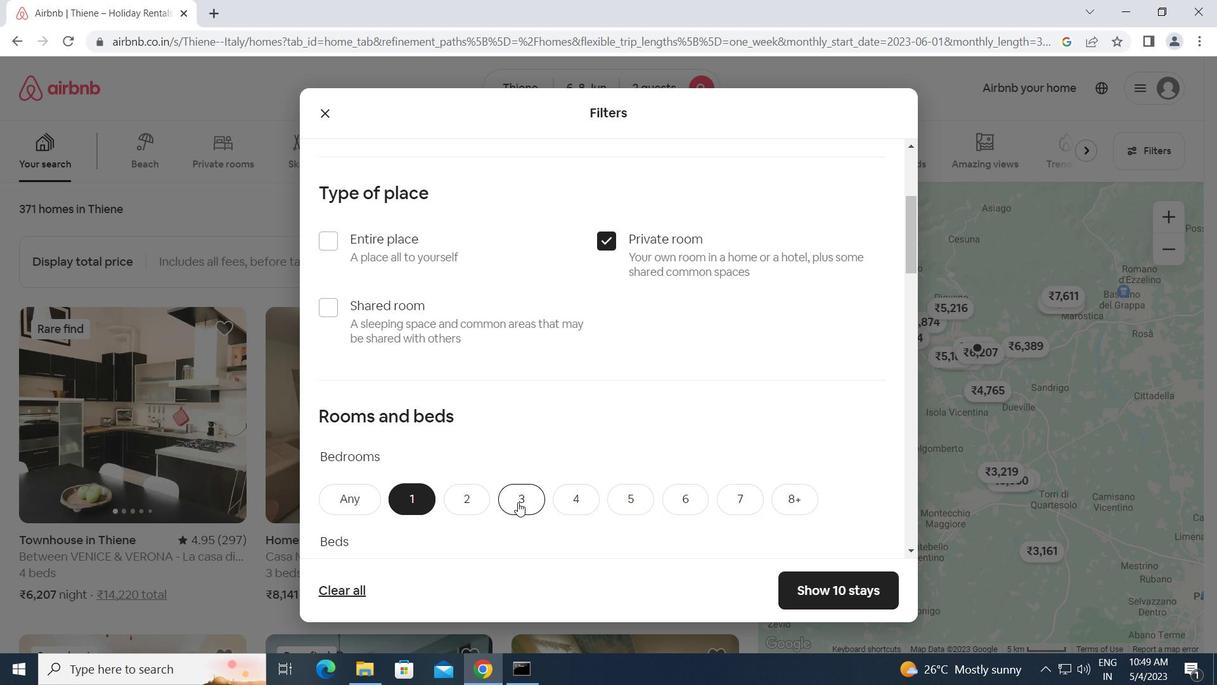 
Action: Mouse moved to (472, 505)
Screenshot: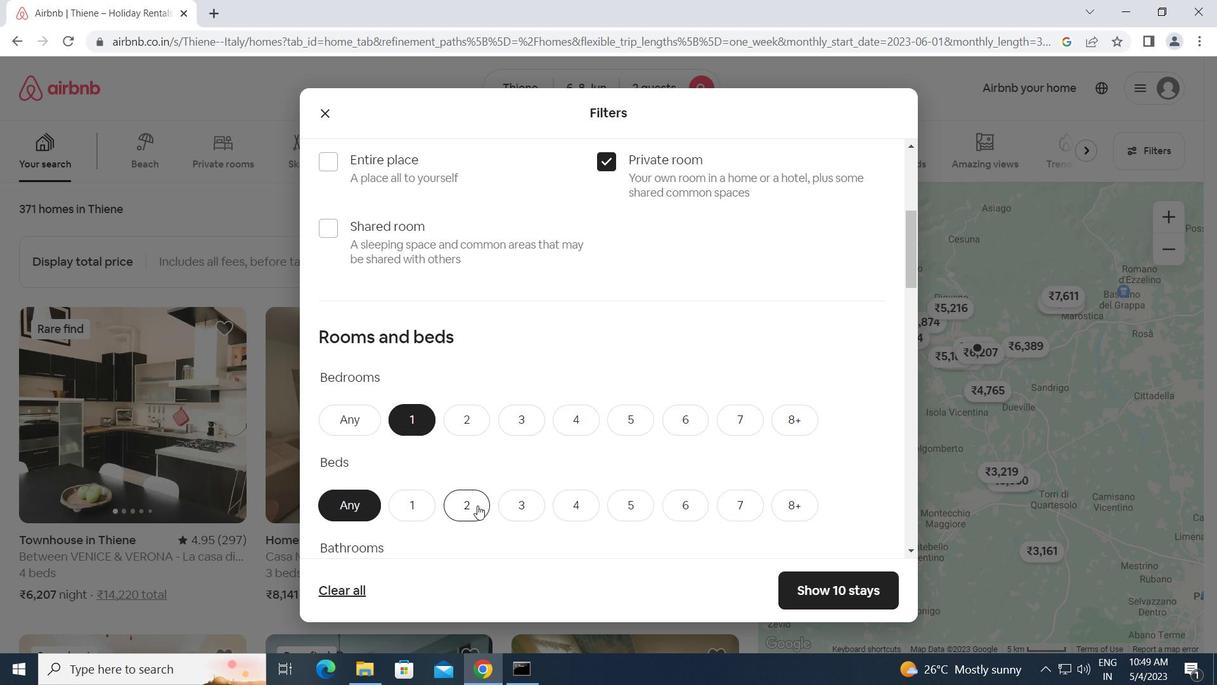 
Action: Mouse pressed left at (472, 505)
Screenshot: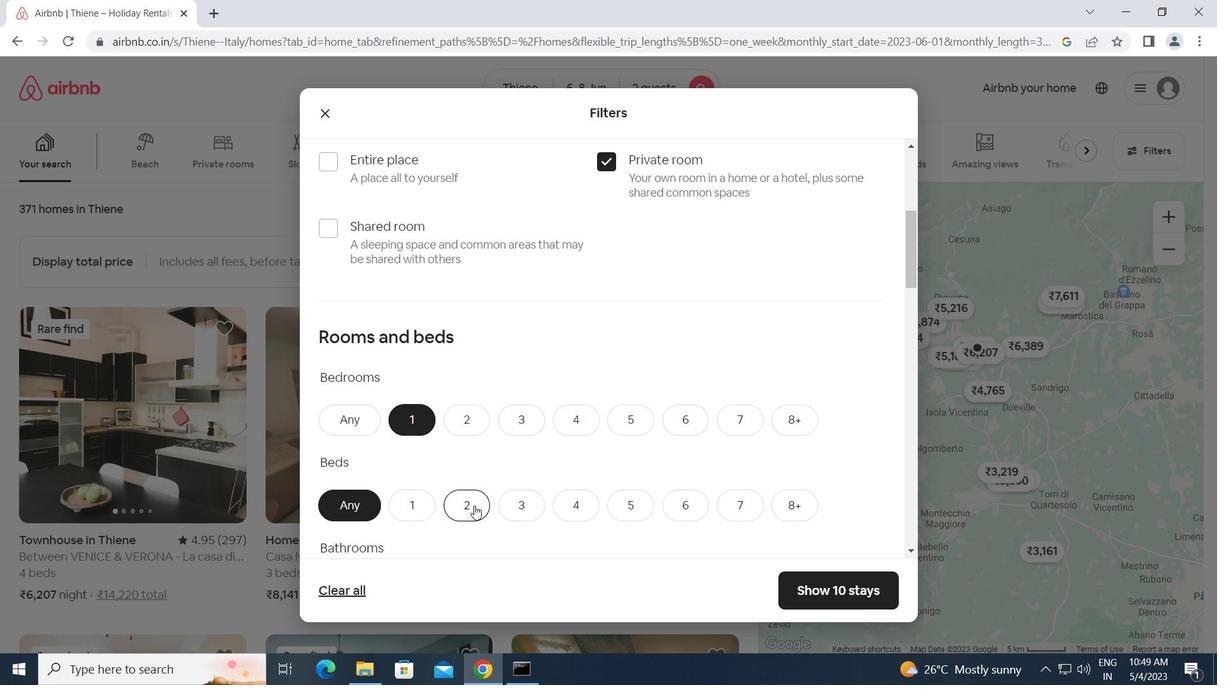
Action: Mouse moved to (628, 480)
Screenshot: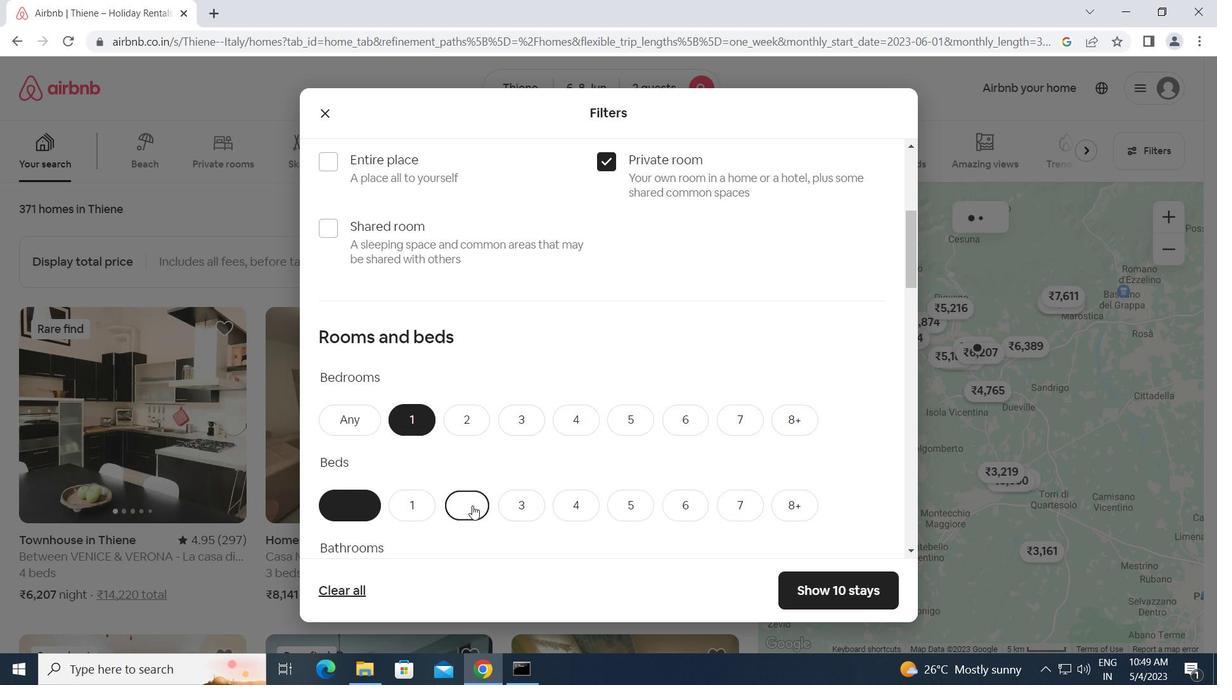 
Action: Mouse scrolled (628, 479) with delta (0, 0)
Screenshot: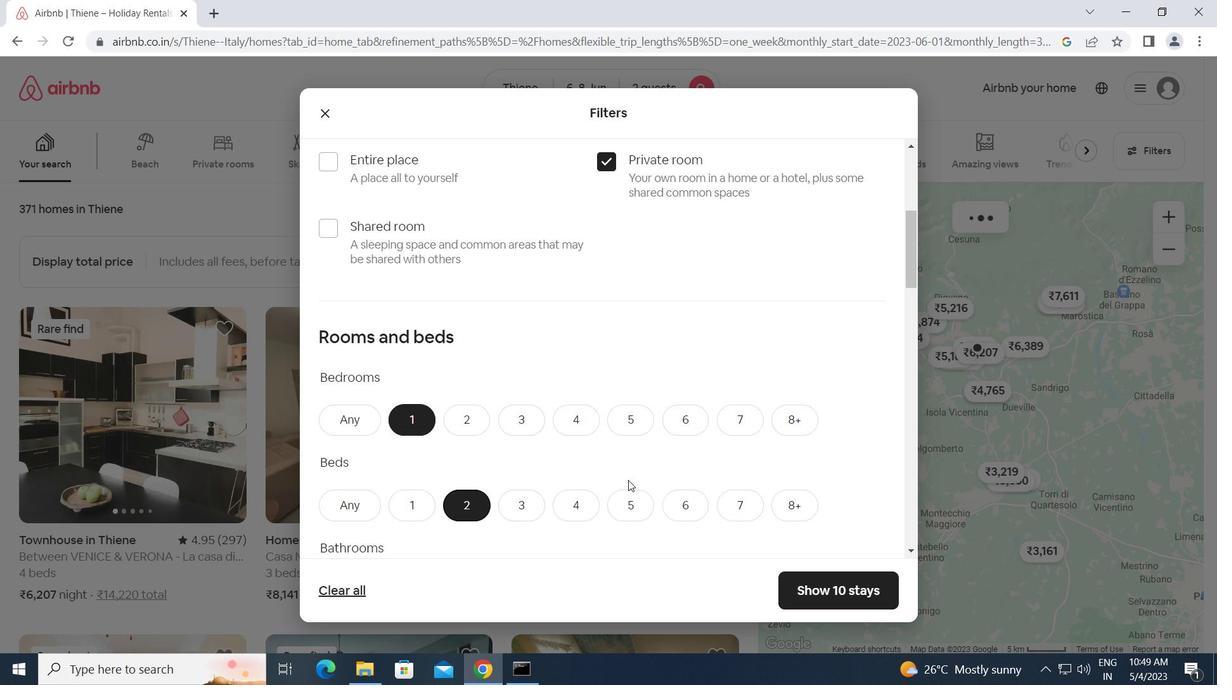
Action: Mouse scrolled (628, 479) with delta (0, 0)
Screenshot: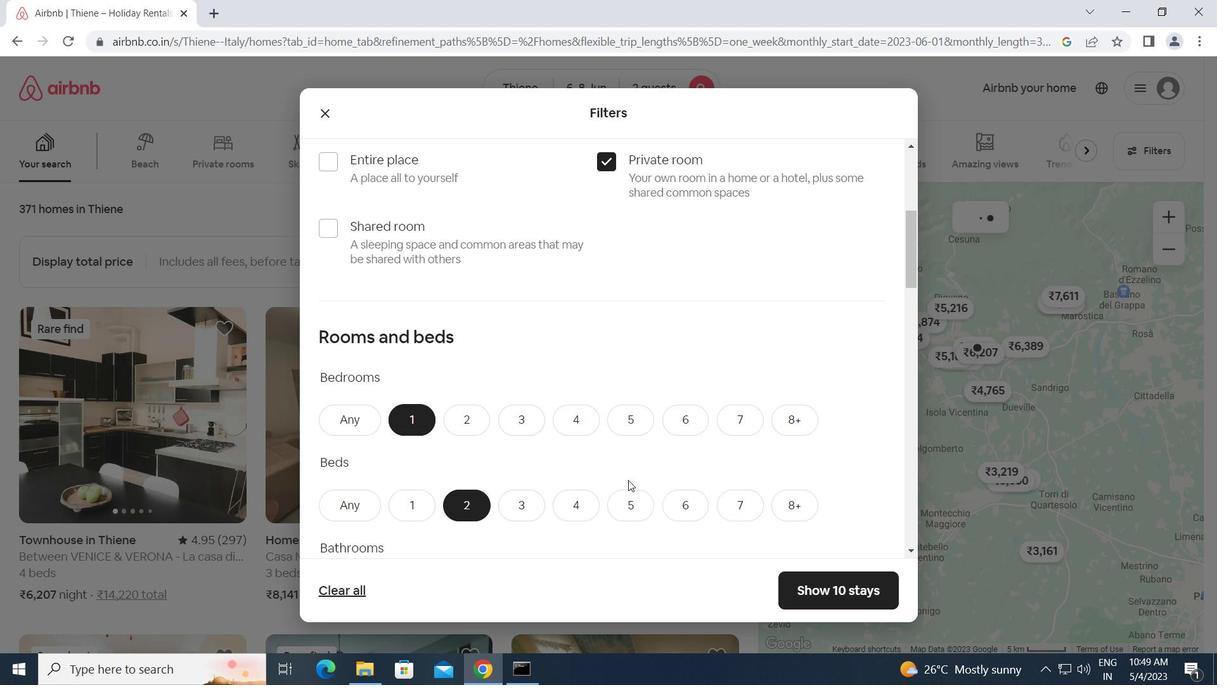 
Action: Mouse moved to (394, 428)
Screenshot: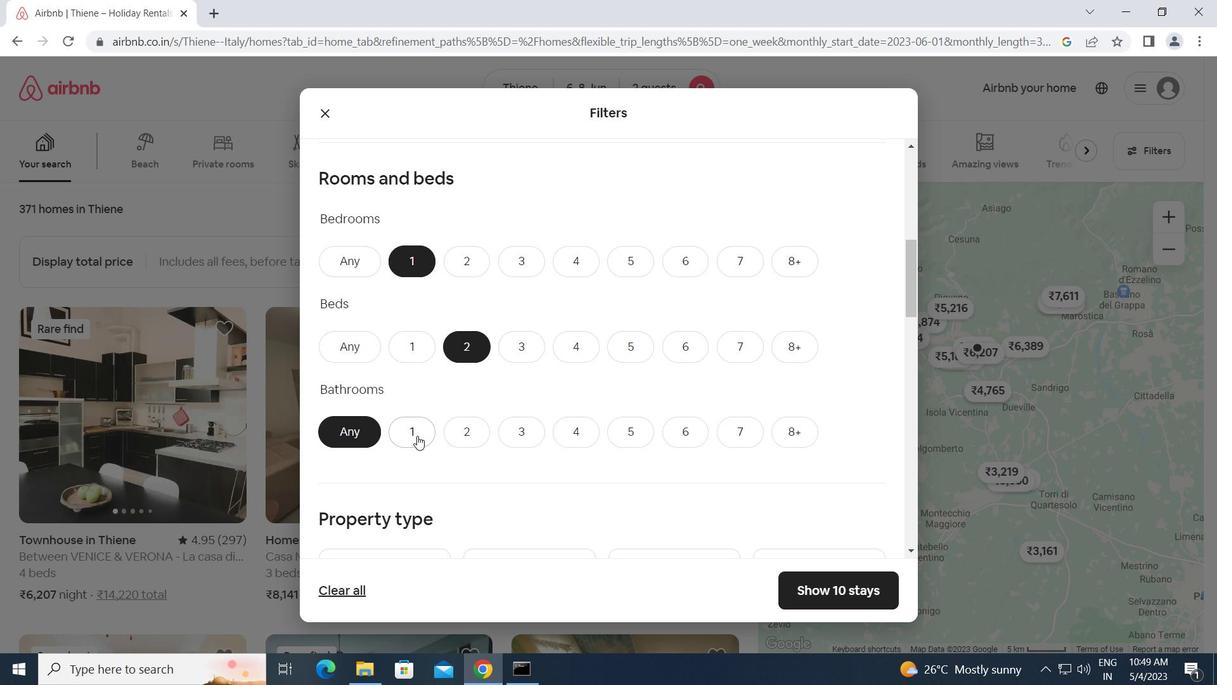 
Action: Mouse pressed left at (394, 428)
Screenshot: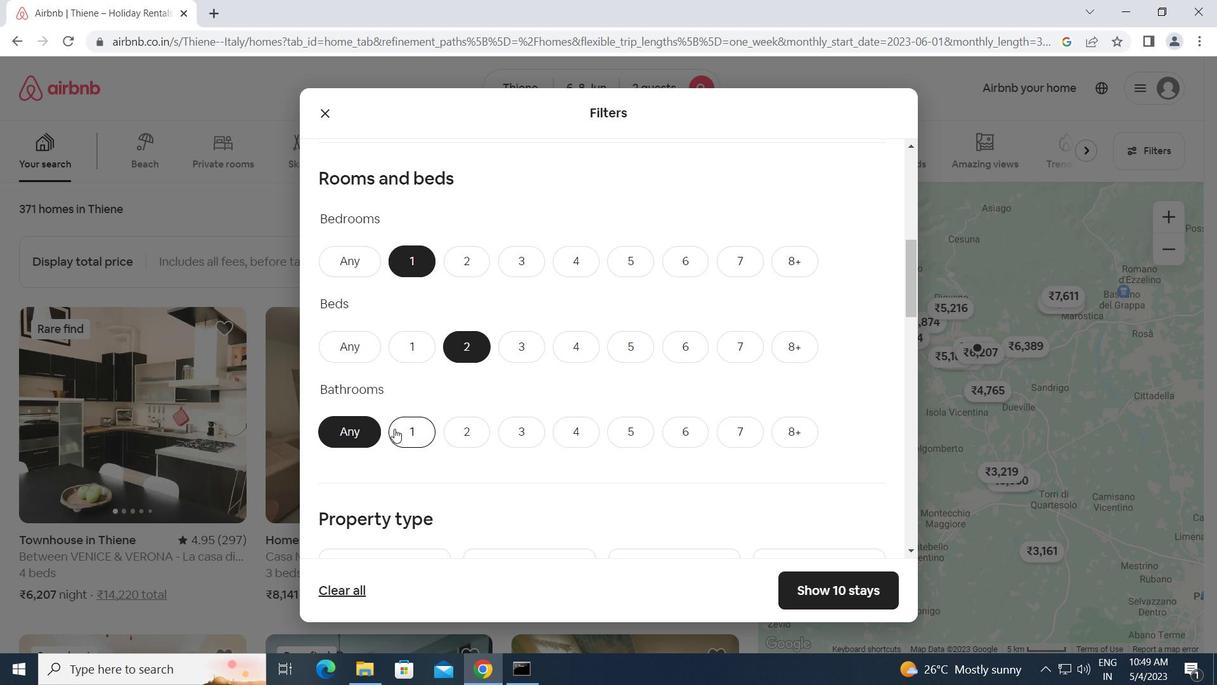 
Action: Mouse moved to (485, 443)
Screenshot: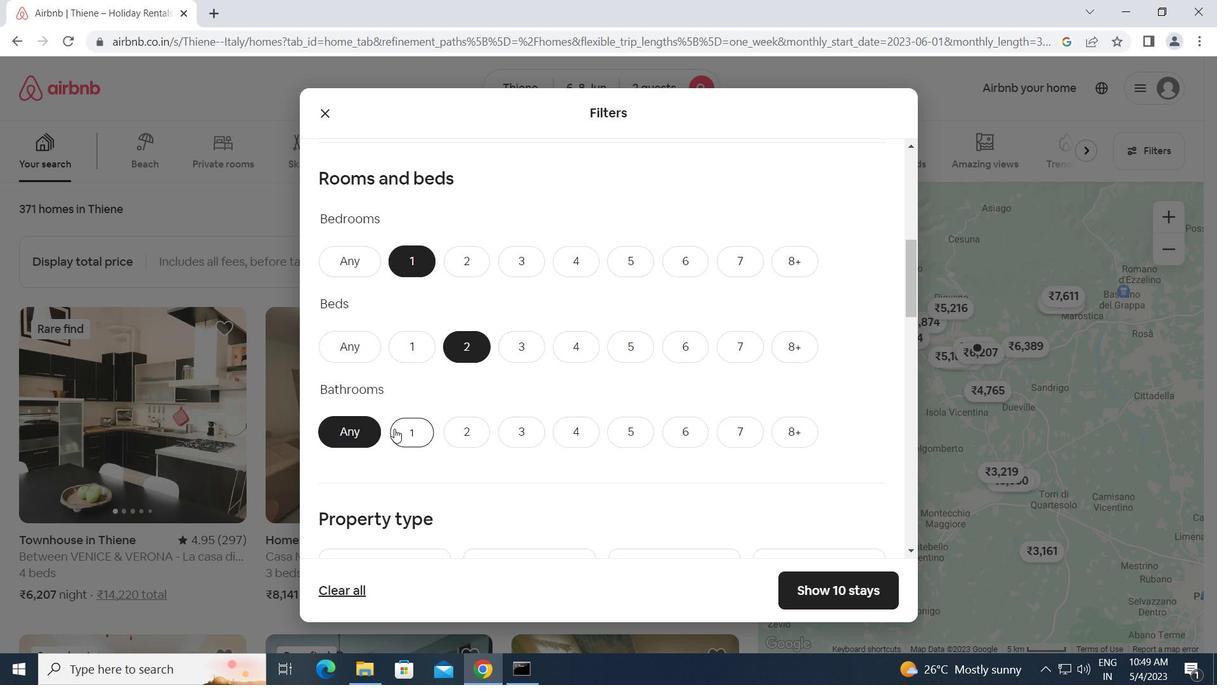 
Action: Mouse scrolled (485, 442) with delta (0, 0)
Screenshot: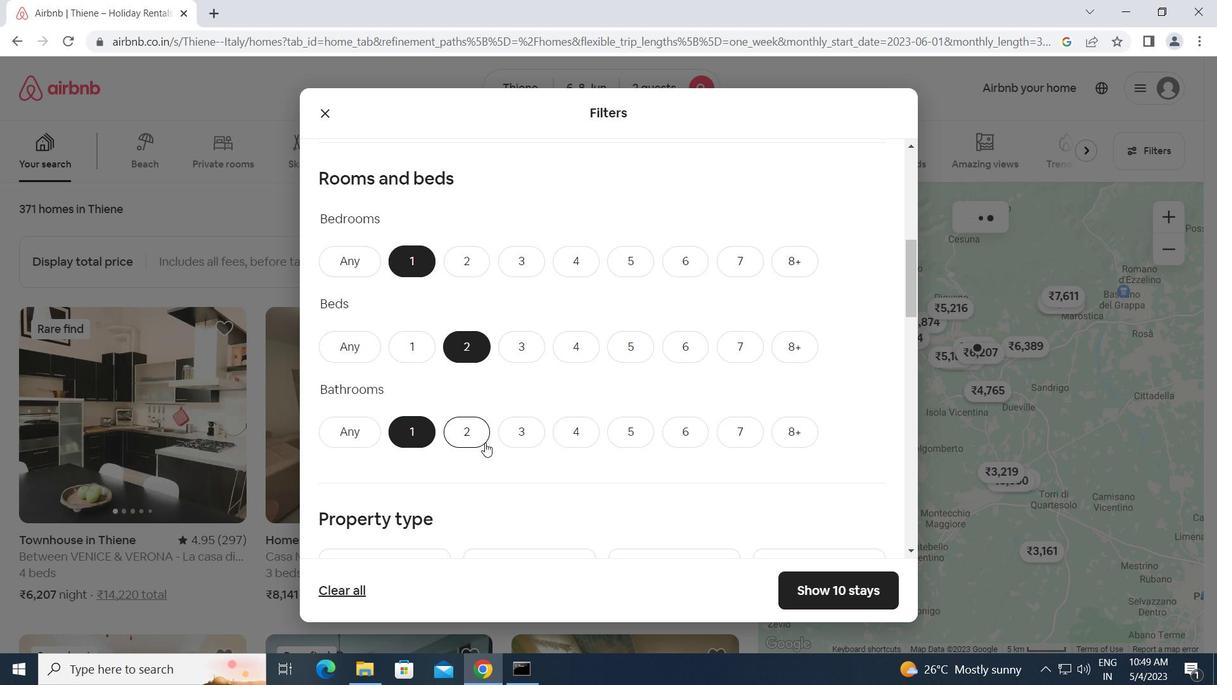 
Action: Mouse scrolled (485, 442) with delta (0, 0)
Screenshot: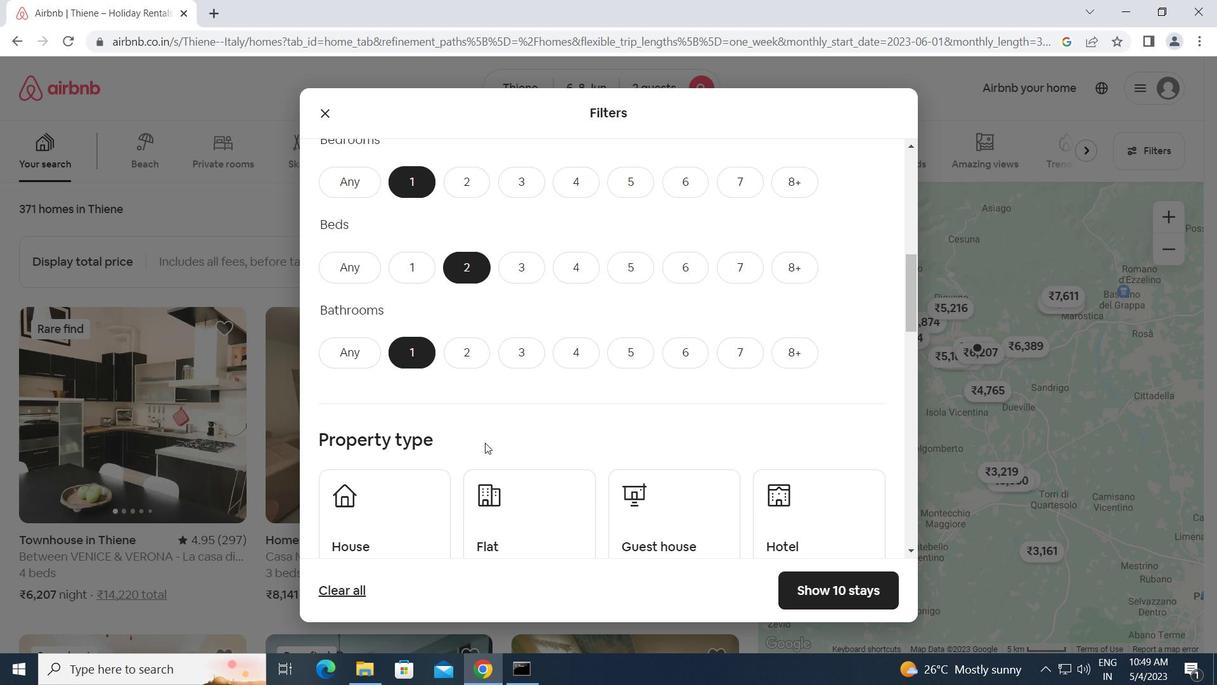 
Action: Mouse moved to (413, 443)
Screenshot: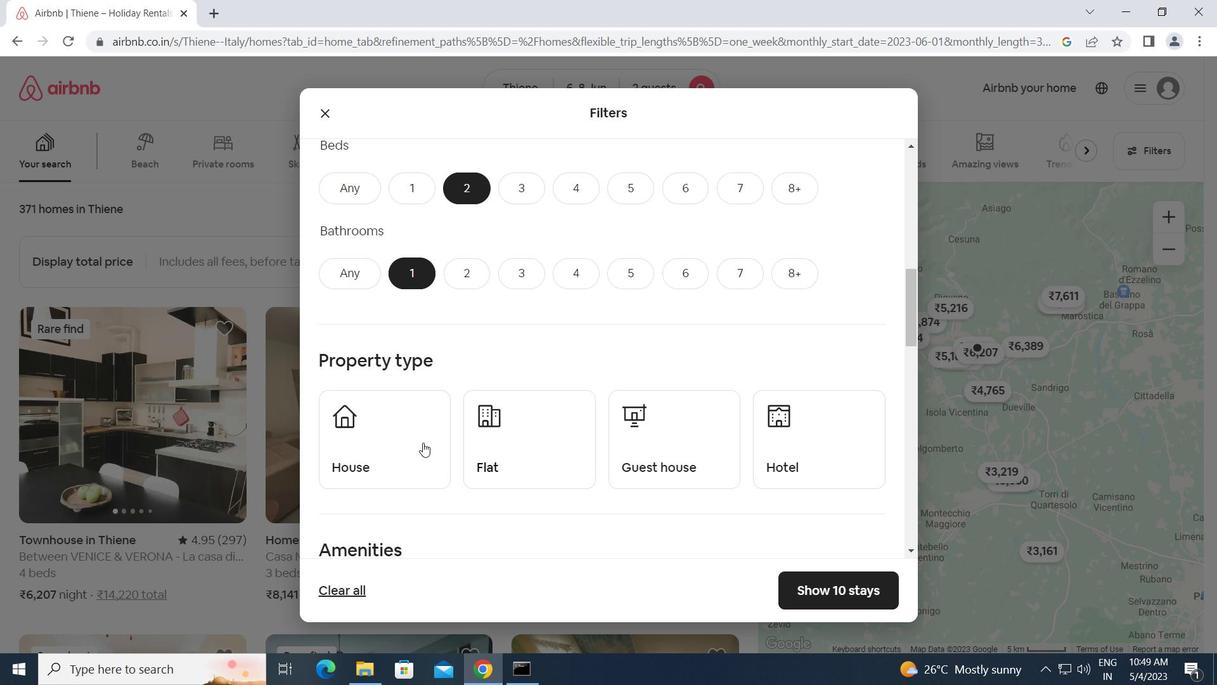 
Action: Mouse pressed left at (413, 443)
Screenshot: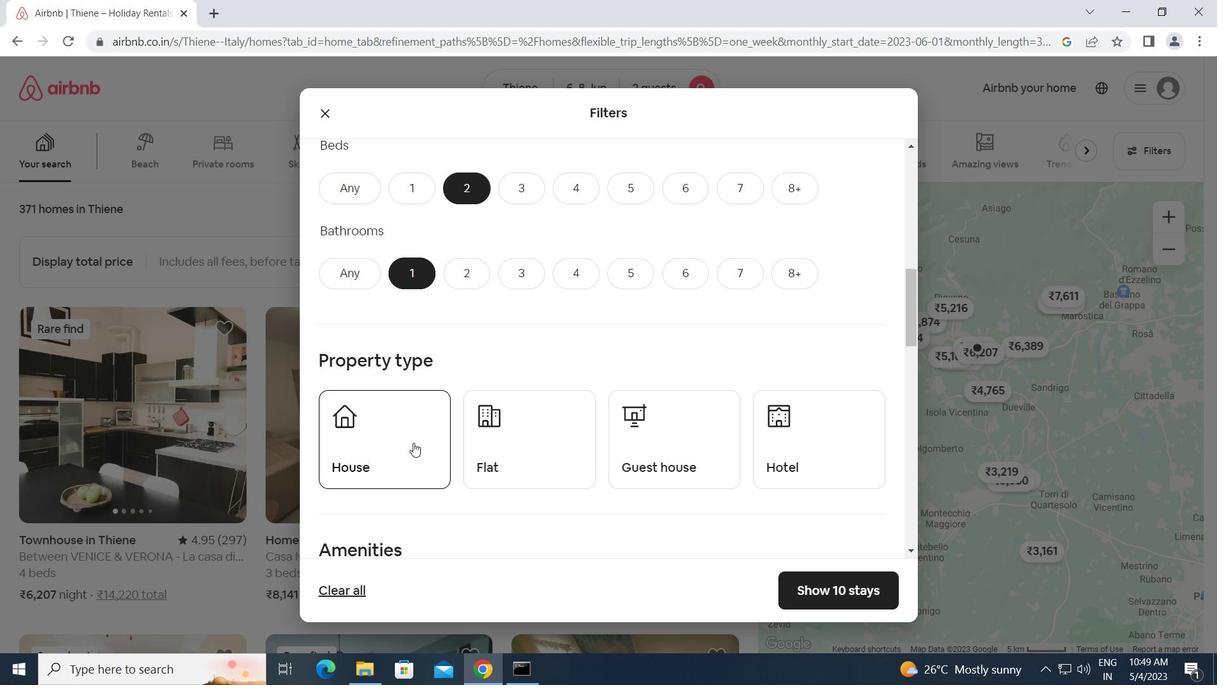 
Action: Mouse moved to (544, 454)
Screenshot: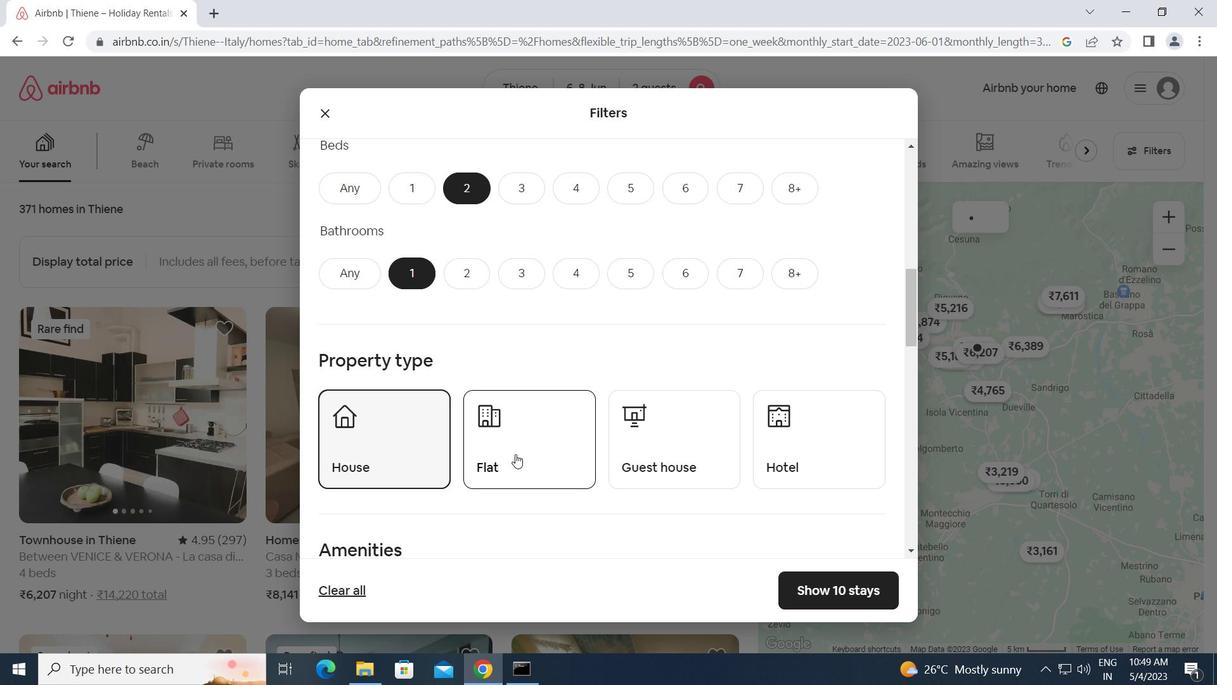 
Action: Mouse pressed left at (544, 454)
Screenshot: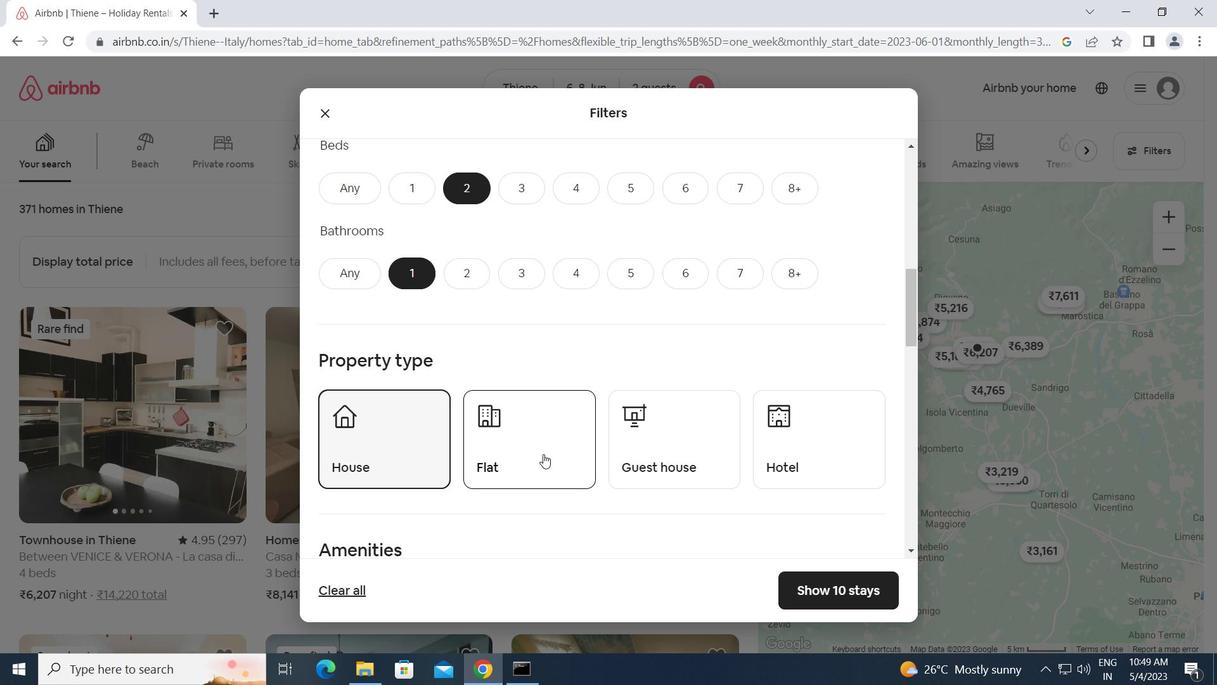 
Action: Mouse moved to (643, 456)
Screenshot: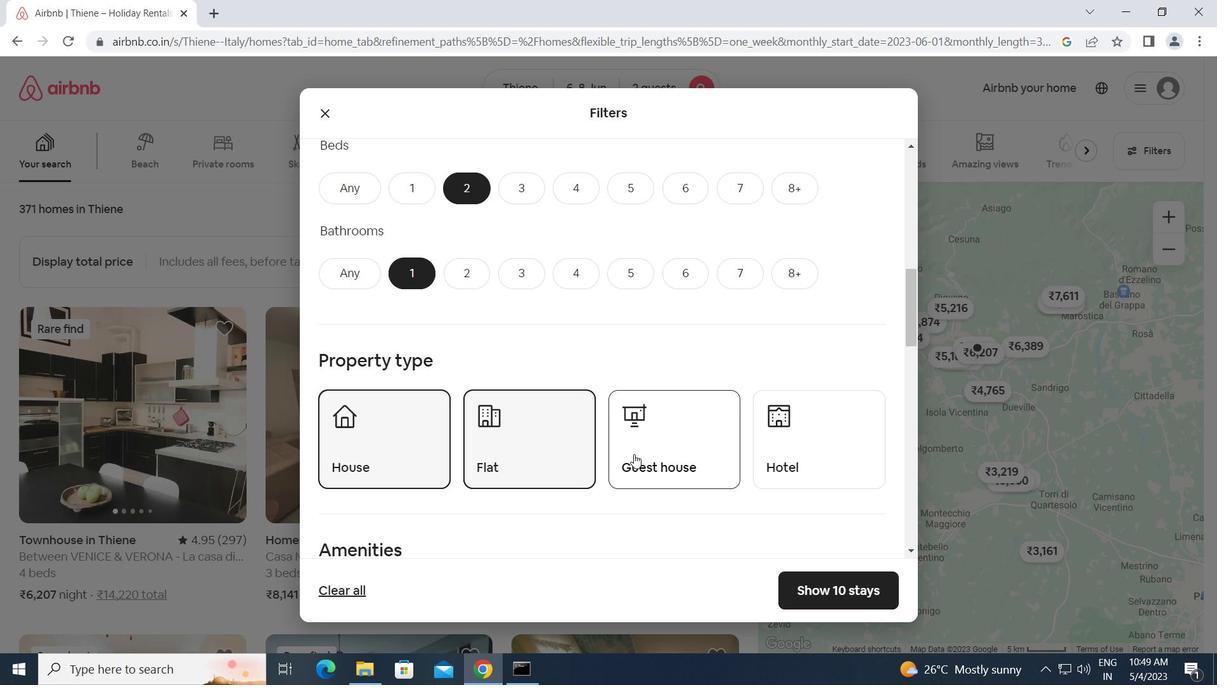 
Action: Mouse pressed left at (643, 456)
Screenshot: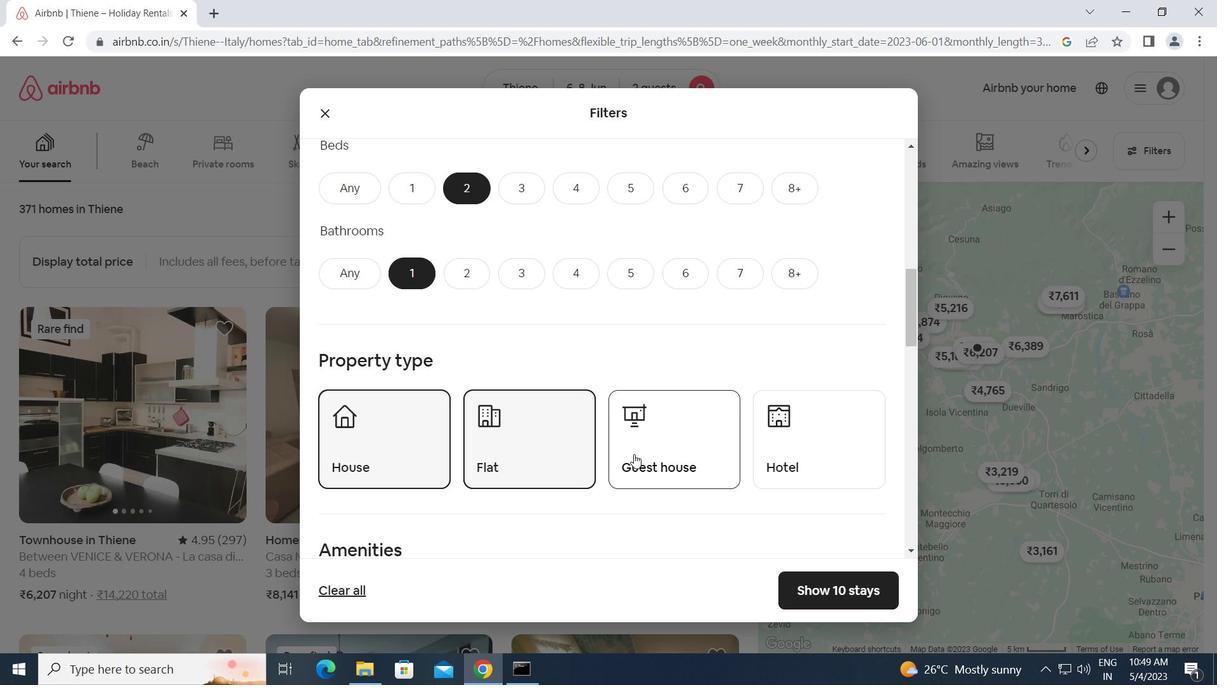 
Action: Mouse moved to (610, 461)
Screenshot: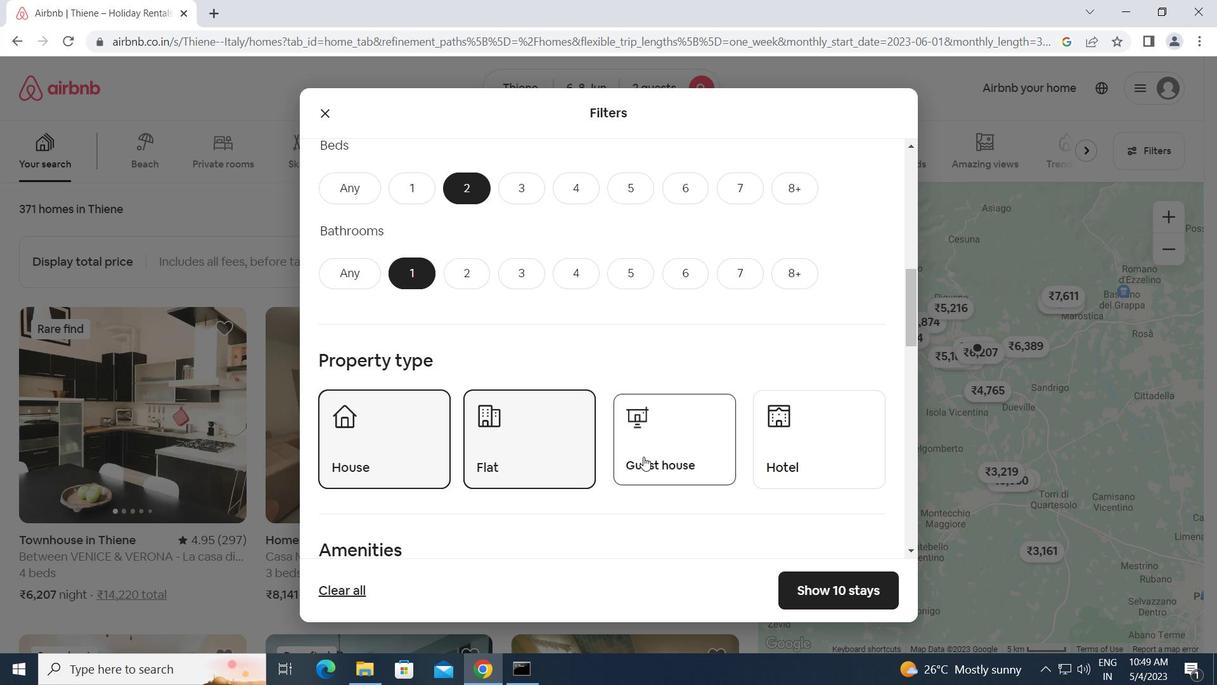 
Action: Mouse scrolled (610, 461) with delta (0, 0)
Screenshot: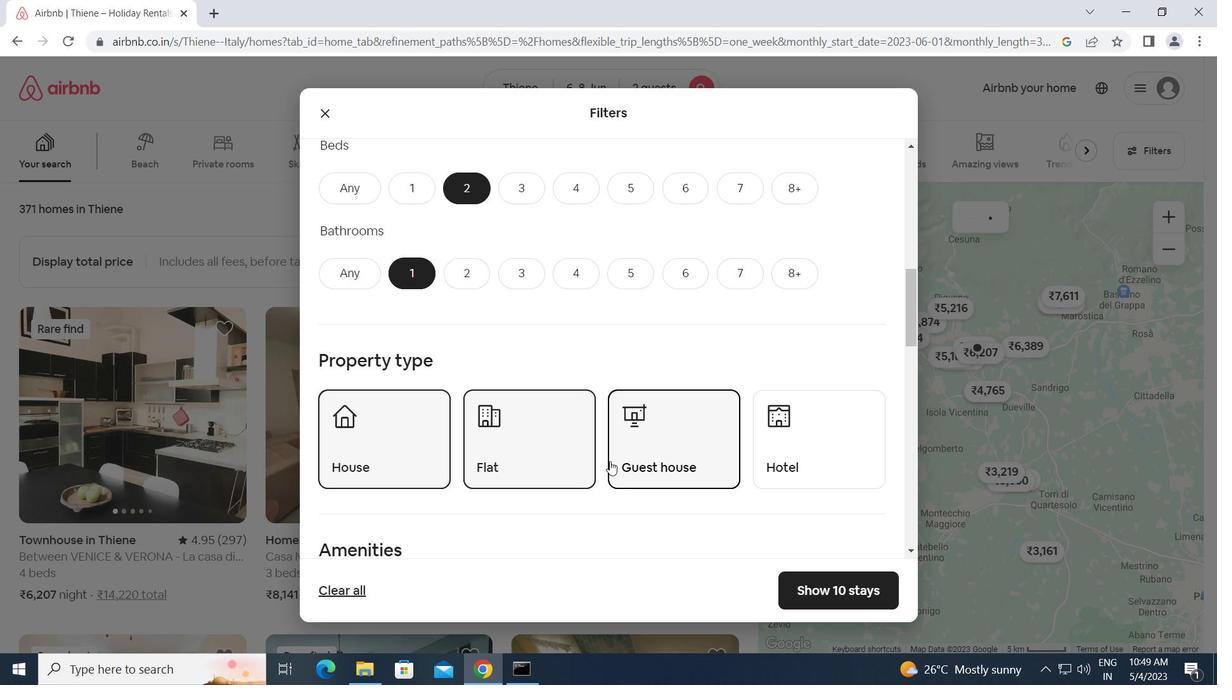 
Action: Mouse scrolled (610, 461) with delta (0, 0)
Screenshot: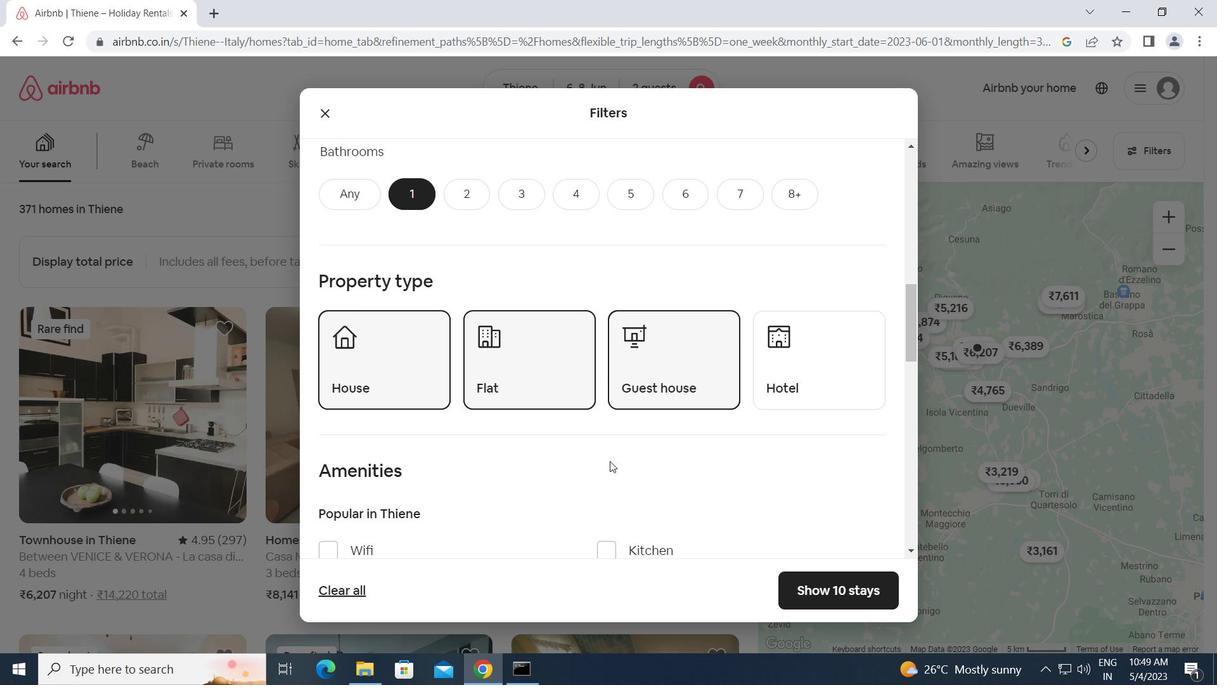 
Action: Mouse moved to (327, 469)
Screenshot: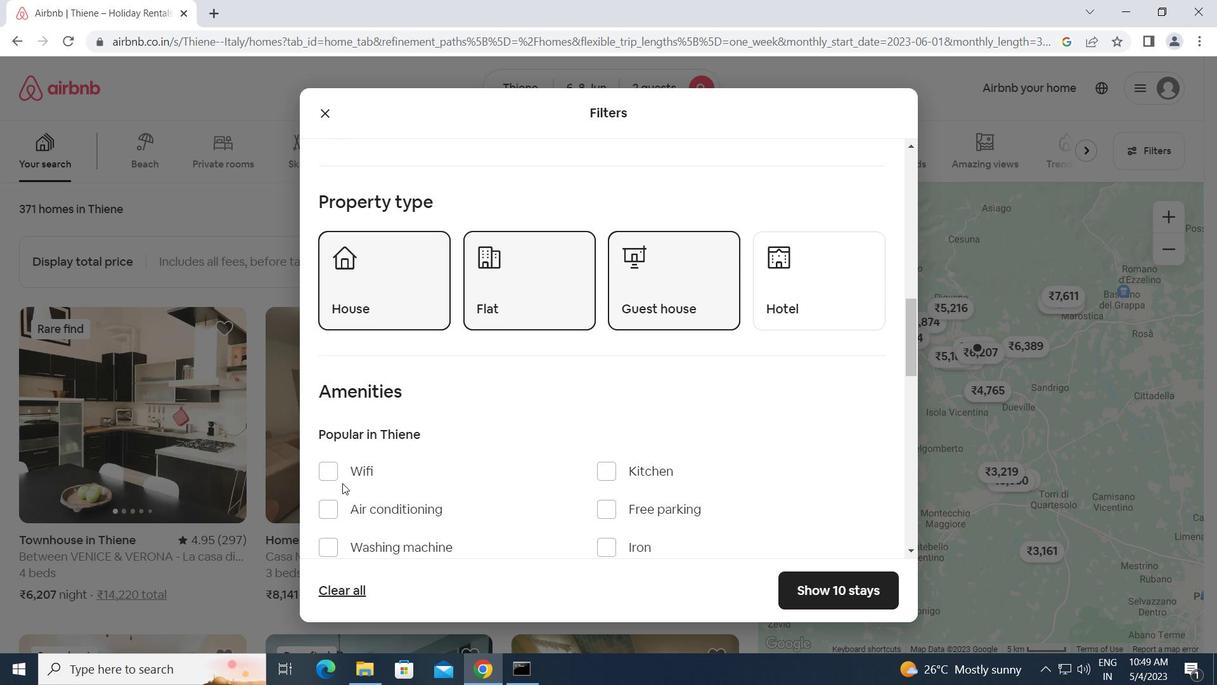 
Action: Mouse pressed left at (327, 469)
Screenshot: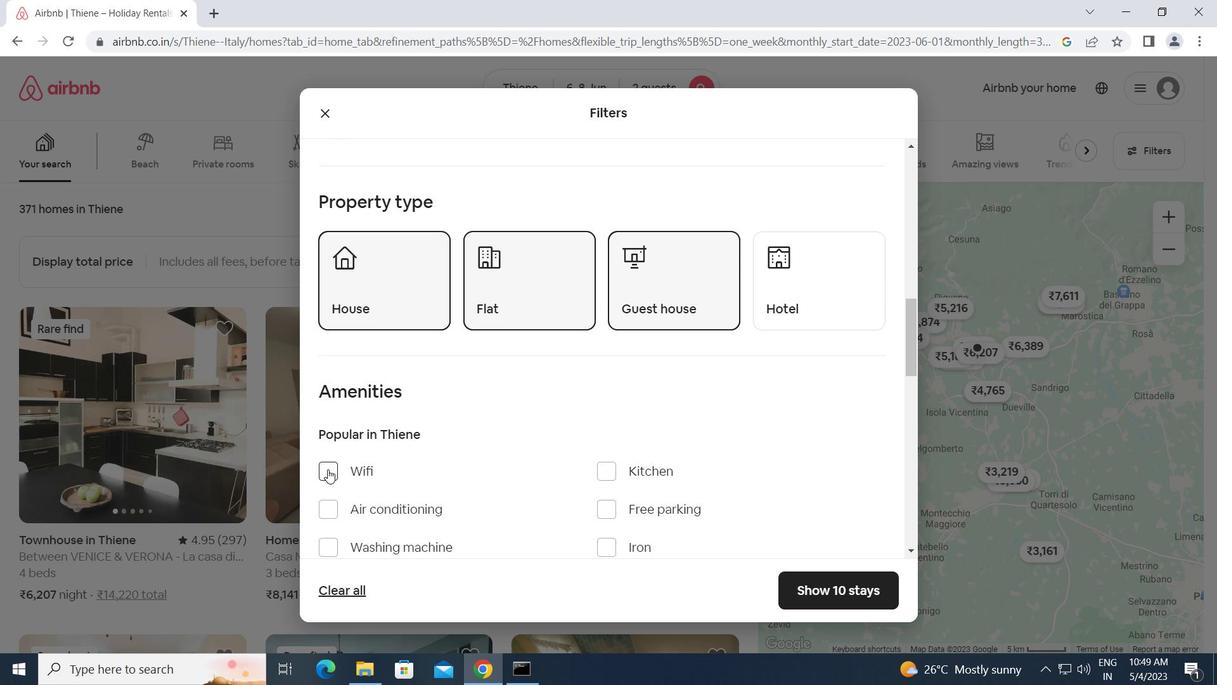 
Action: Mouse moved to (436, 496)
Screenshot: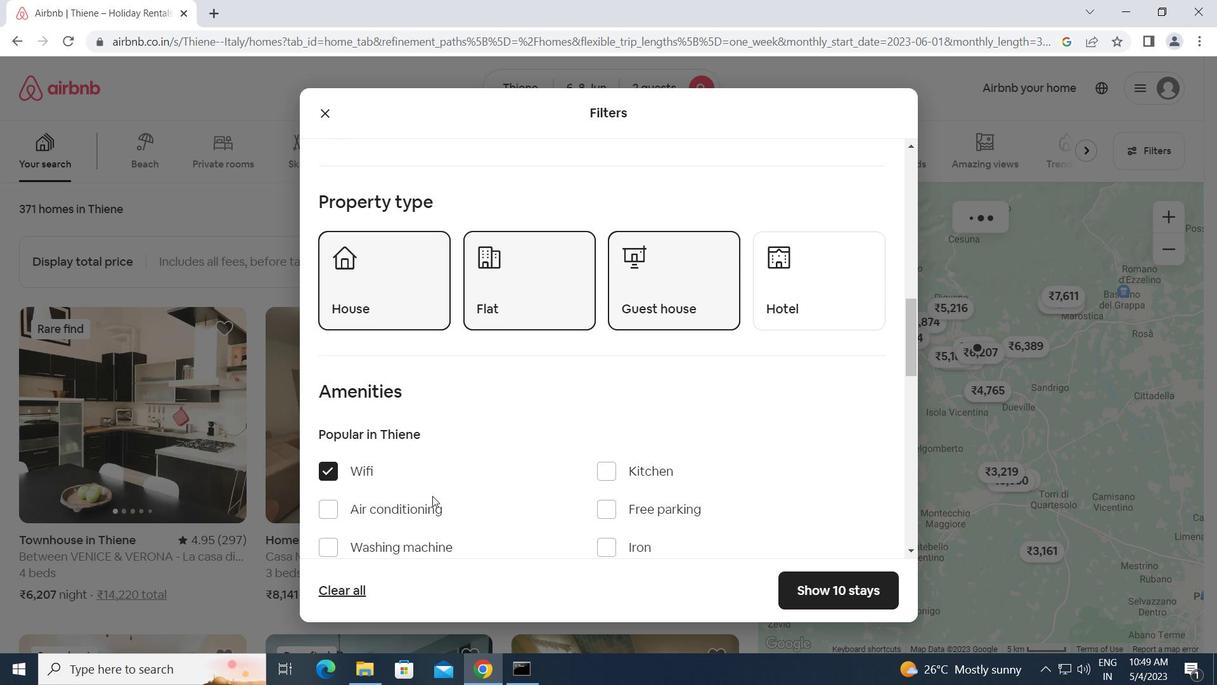 
Action: Mouse scrolled (436, 495) with delta (0, 0)
Screenshot: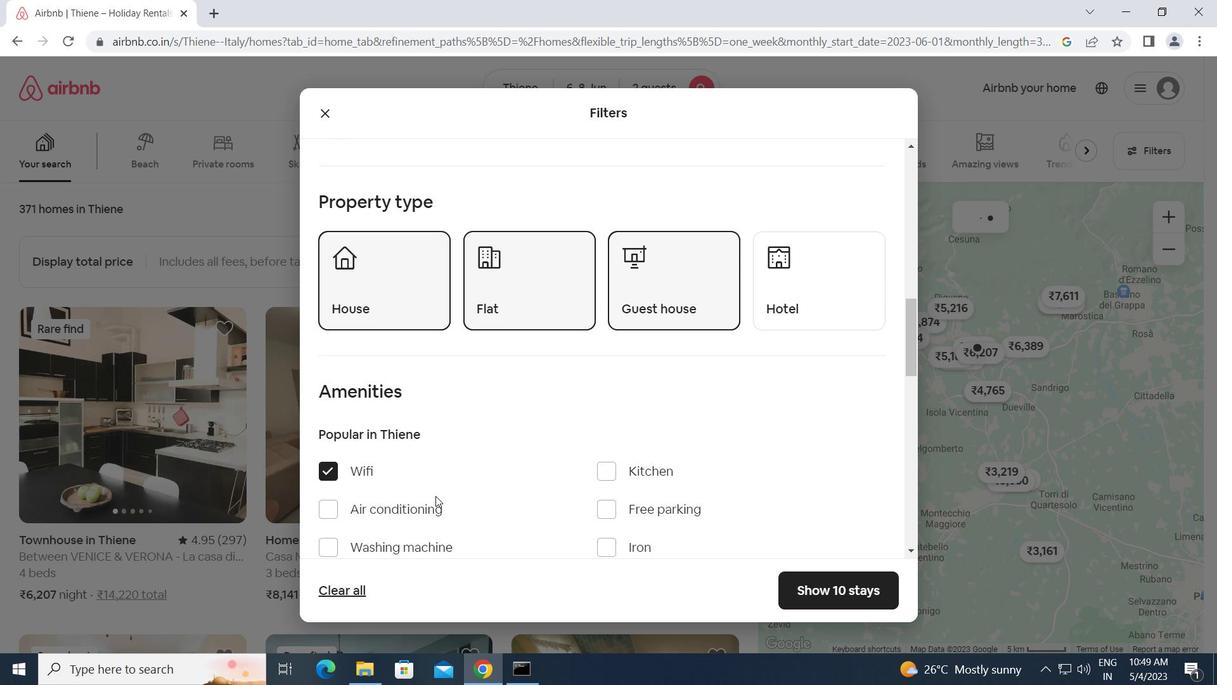 
Action: Mouse scrolled (436, 495) with delta (0, 0)
Screenshot: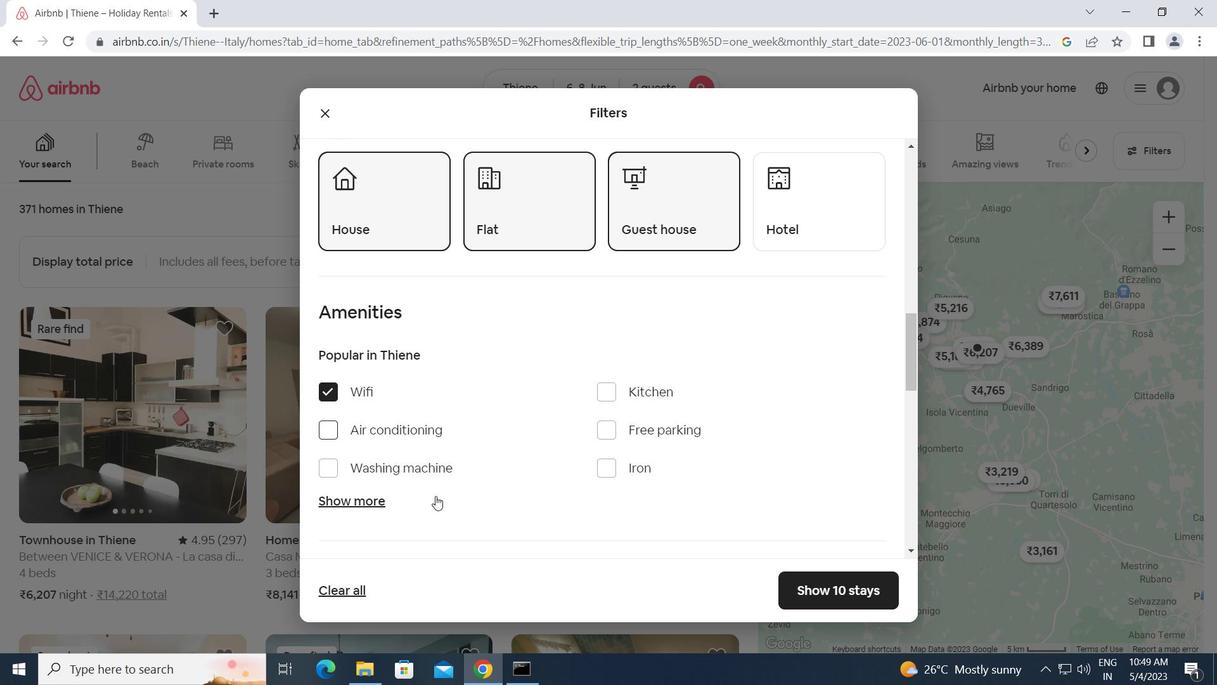 
Action: Mouse scrolled (436, 495) with delta (0, 0)
Screenshot: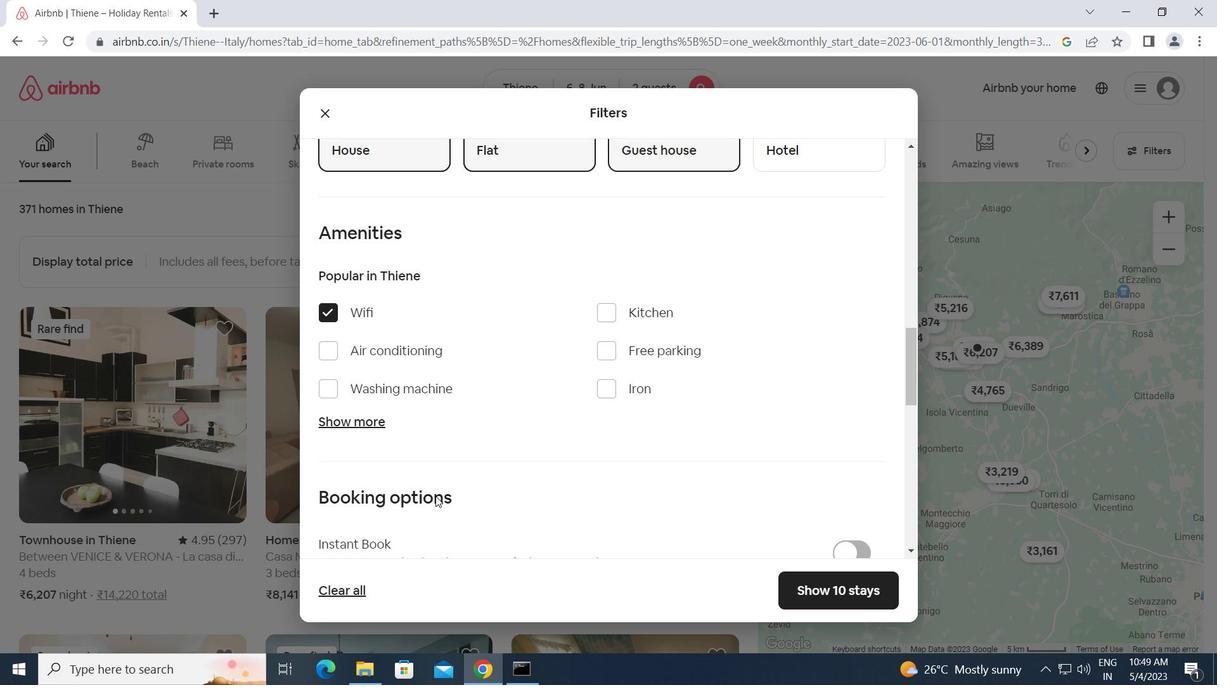 
Action: Mouse scrolled (436, 495) with delta (0, 0)
Screenshot: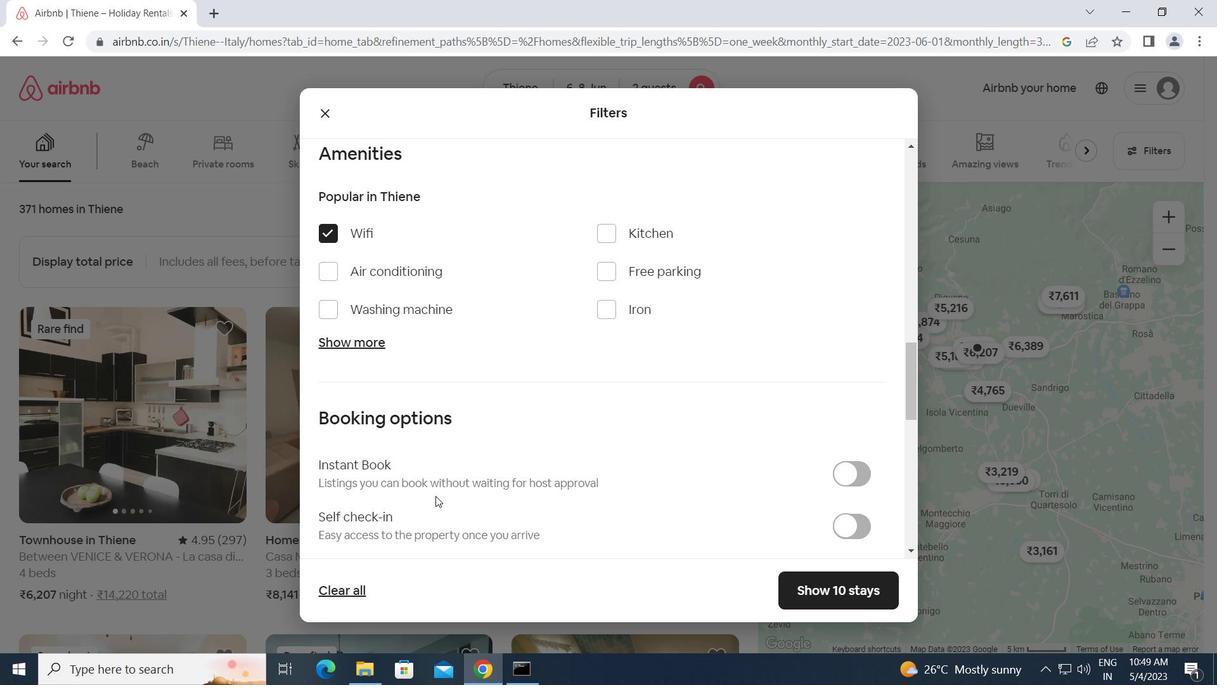 
Action: Mouse moved to (839, 448)
Screenshot: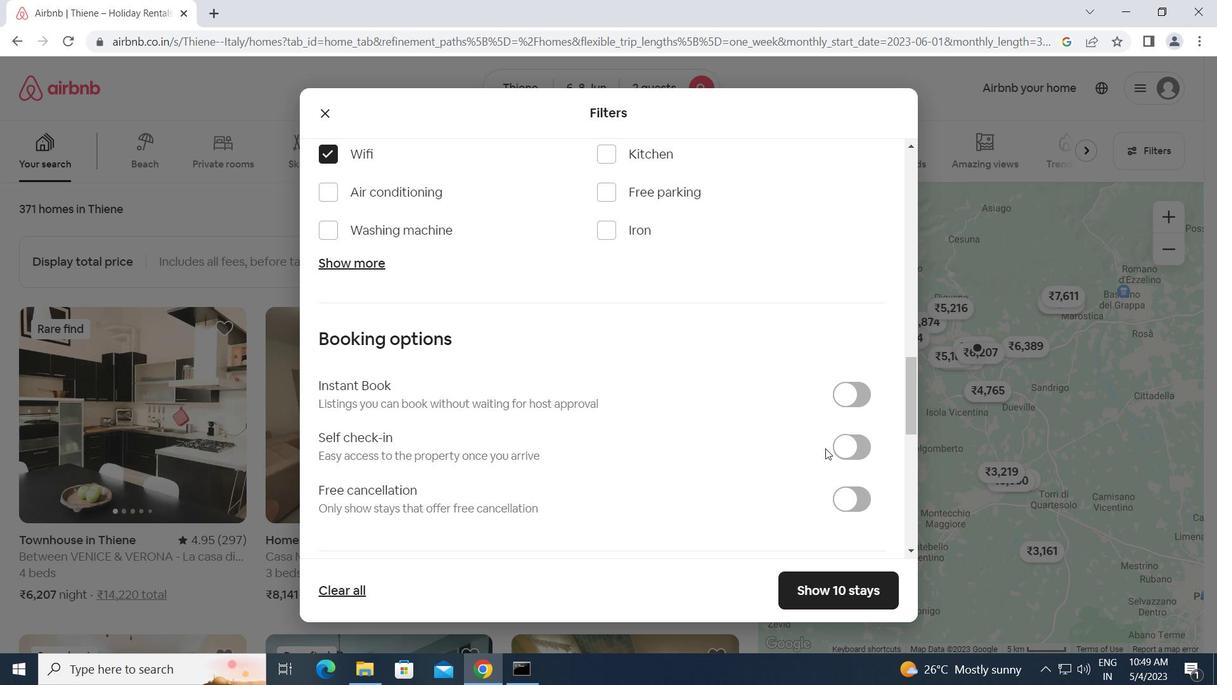 
Action: Mouse pressed left at (839, 448)
Screenshot: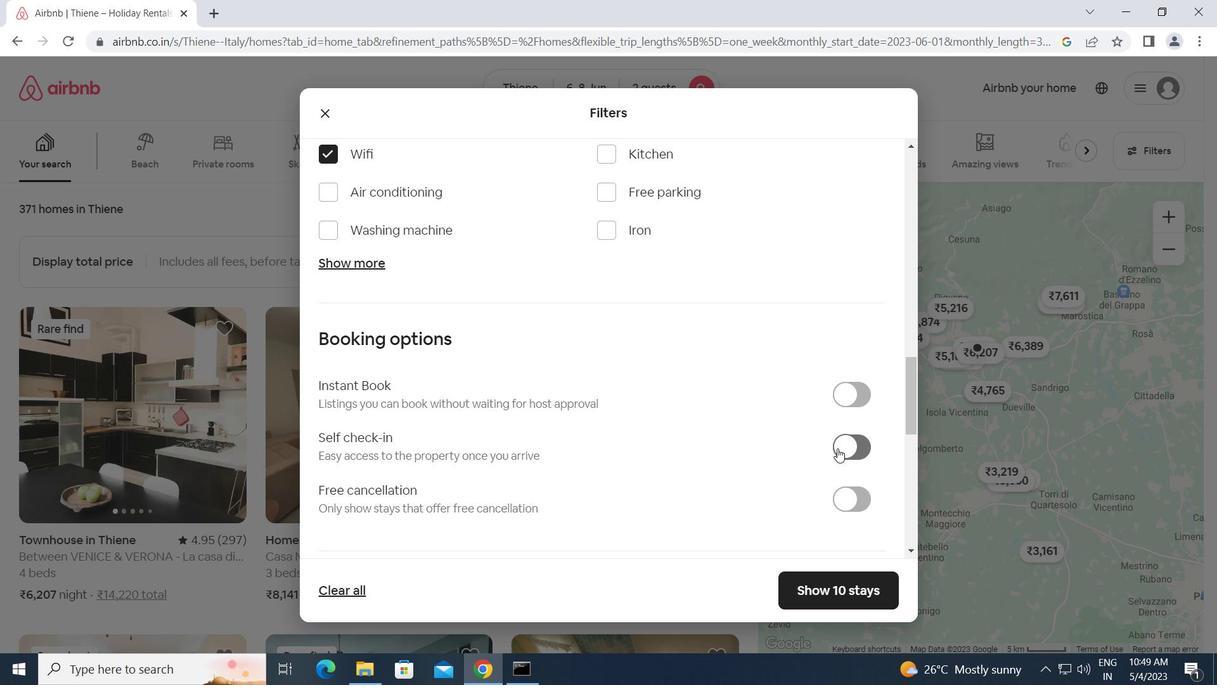 
Action: Mouse moved to (632, 501)
Screenshot: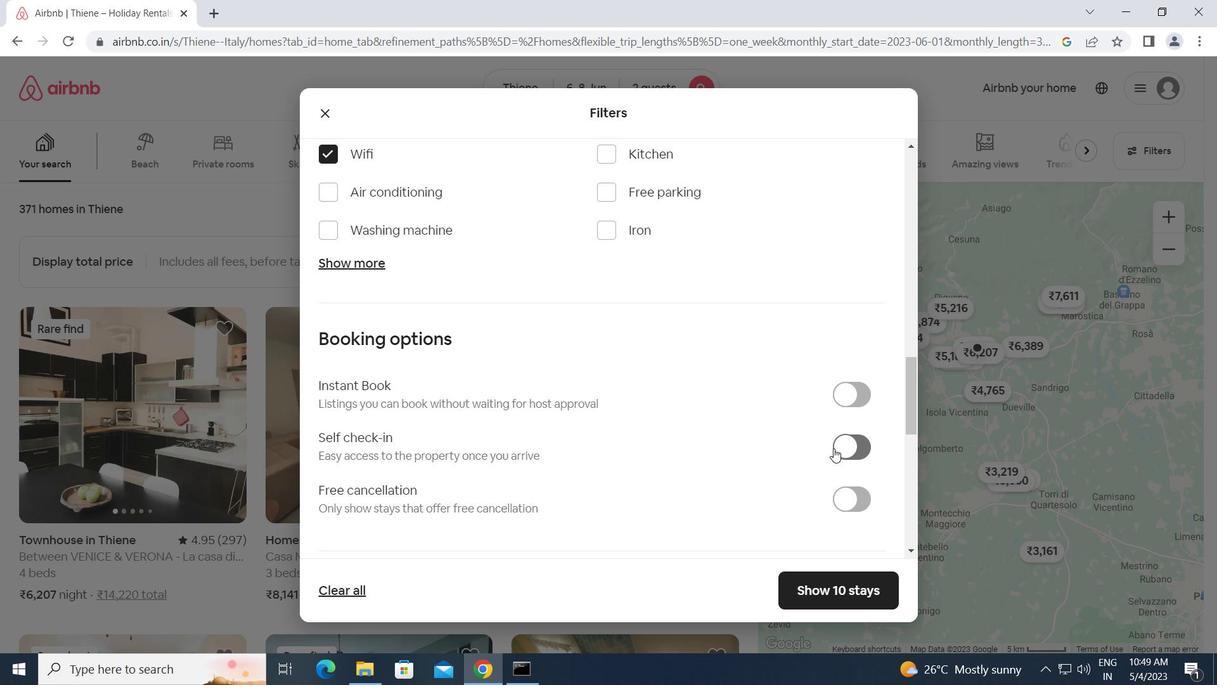 
Action: Mouse scrolled (632, 500) with delta (0, 0)
Screenshot: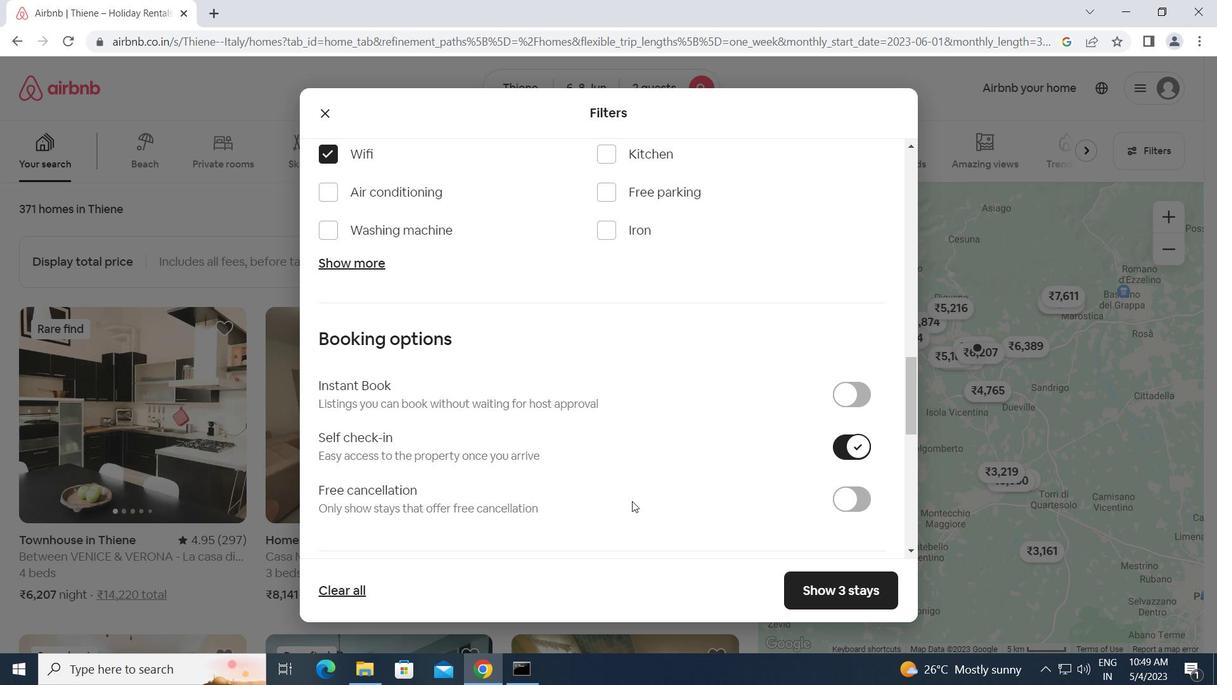 
Action: Mouse scrolled (632, 500) with delta (0, 0)
Screenshot: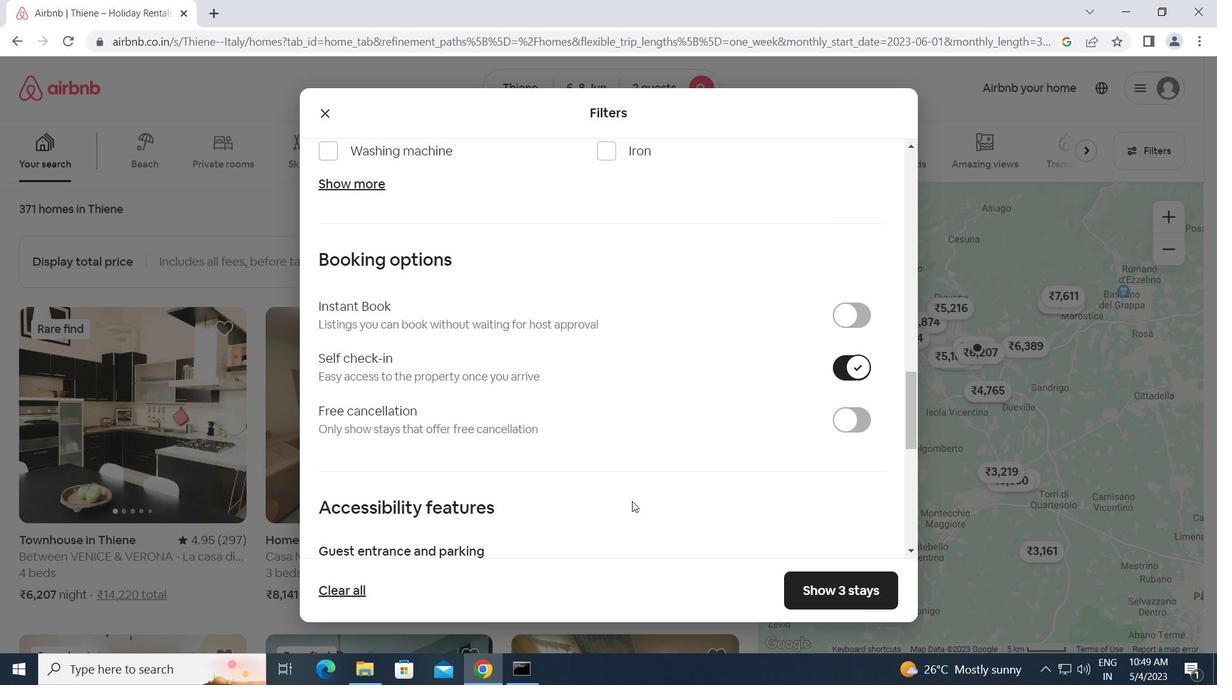 
Action: Mouse scrolled (632, 500) with delta (0, 0)
Screenshot: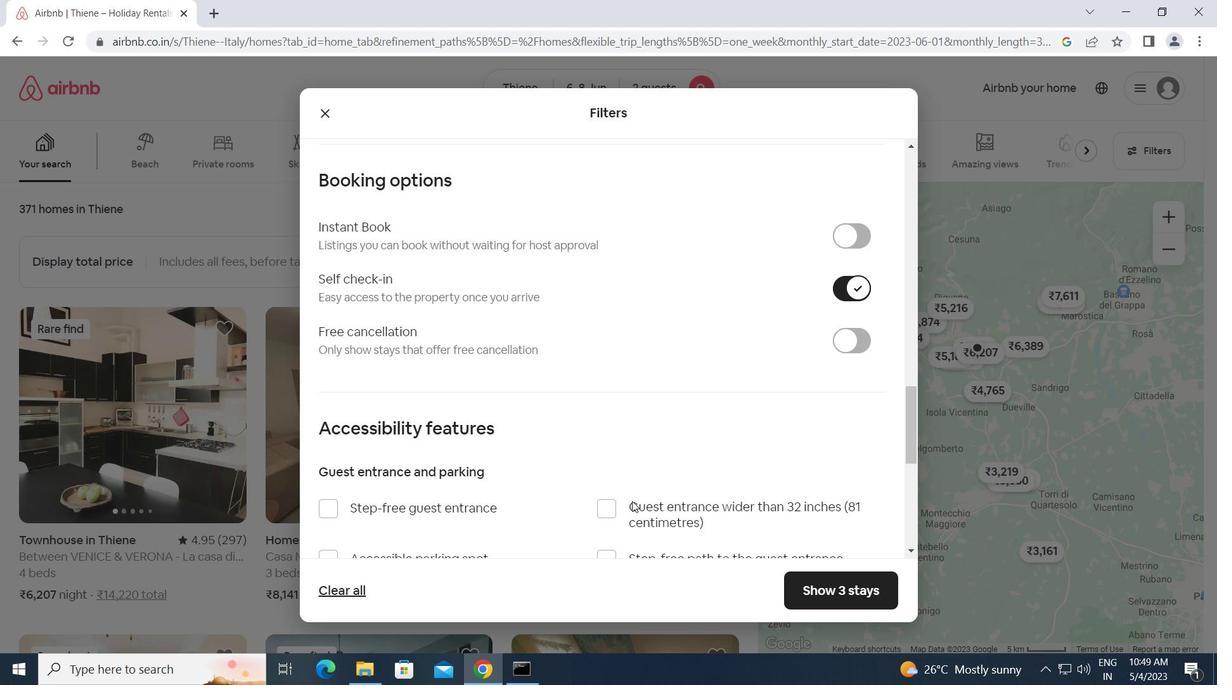 
Action: Mouse scrolled (632, 500) with delta (0, 0)
Screenshot: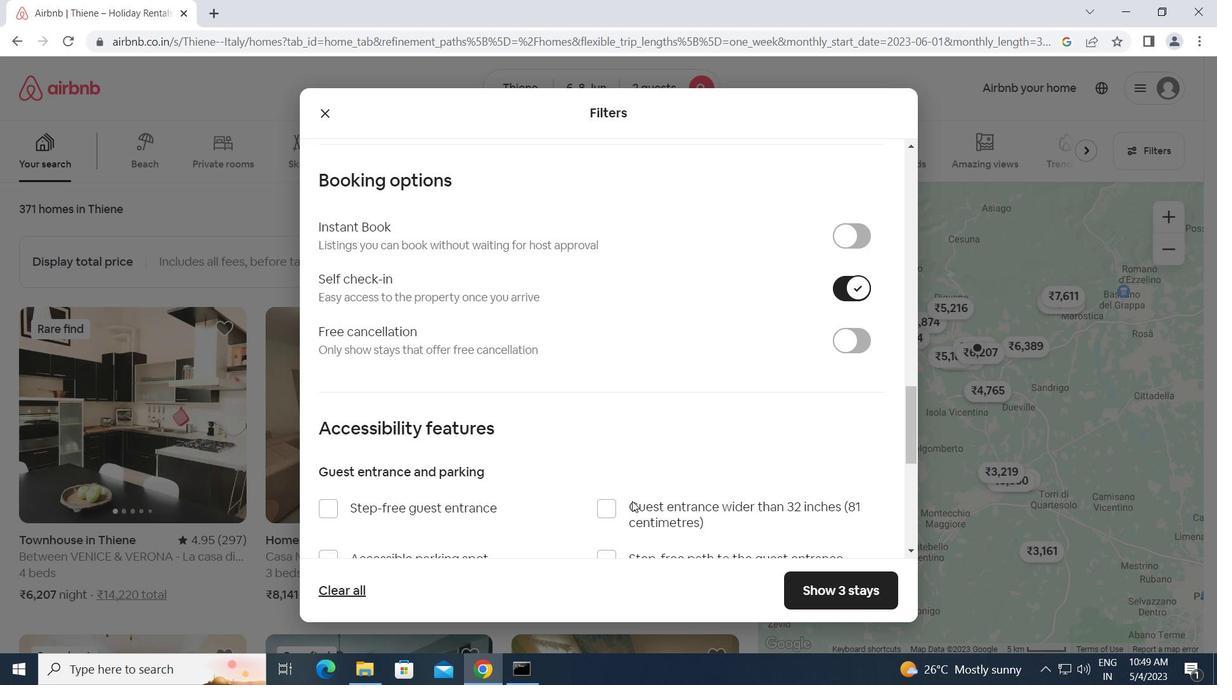 
Action: Mouse moved to (661, 499)
Screenshot: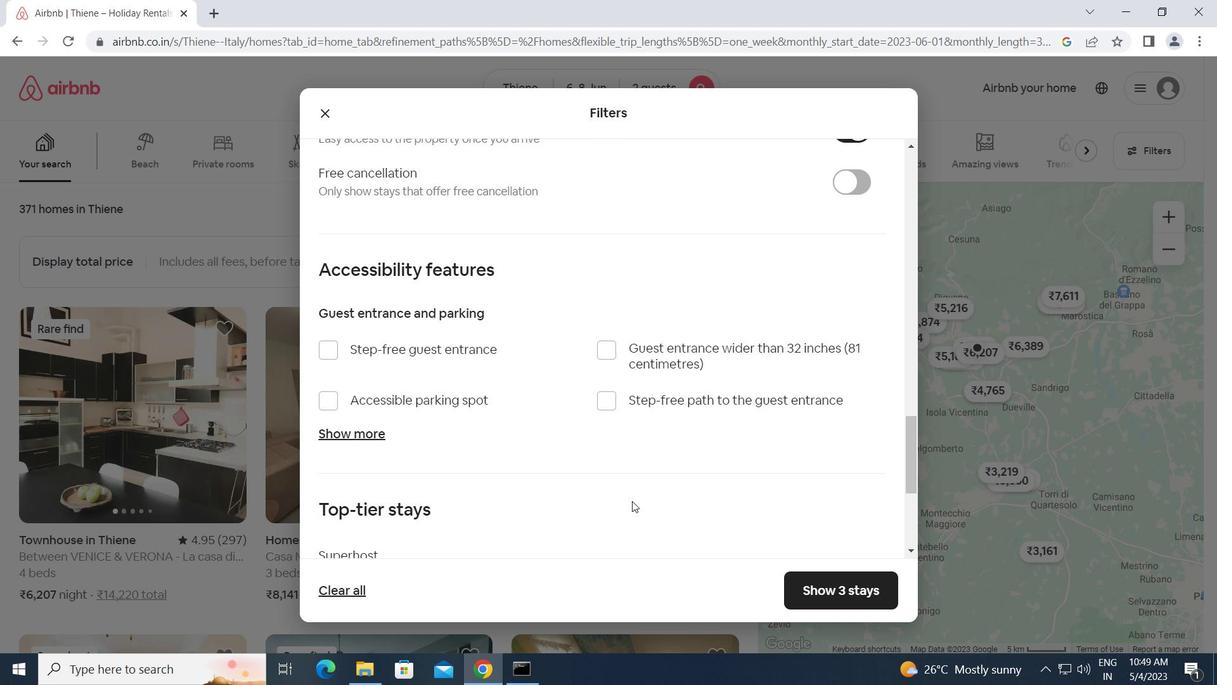 
Action: Mouse scrolled (661, 499) with delta (0, 0)
Screenshot: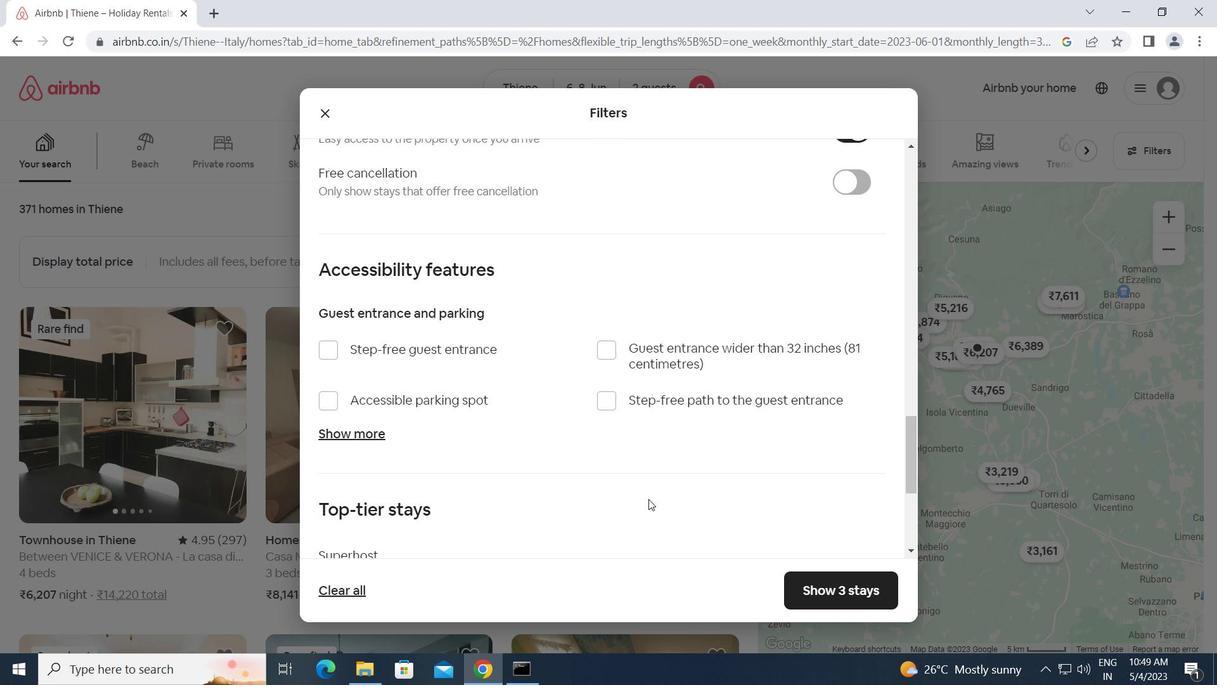 
Action: Mouse scrolled (661, 499) with delta (0, 0)
Screenshot: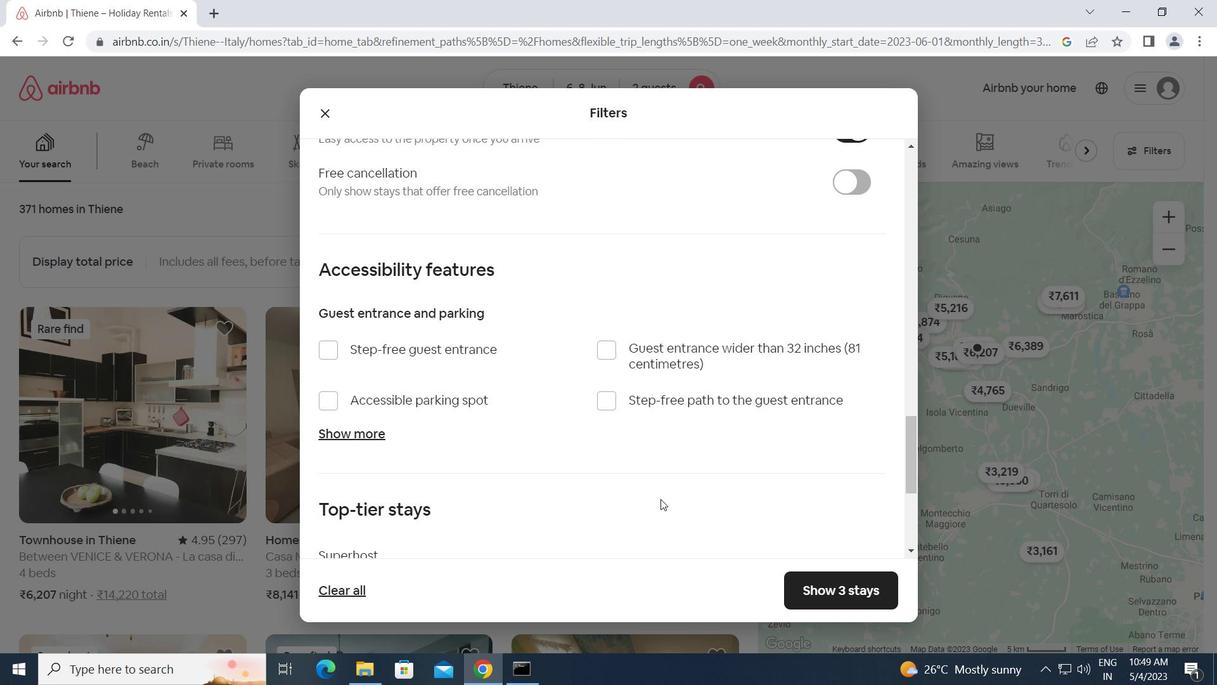 
Action: Mouse scrolled (661, 499) with delta (0, 0)
Screenshot: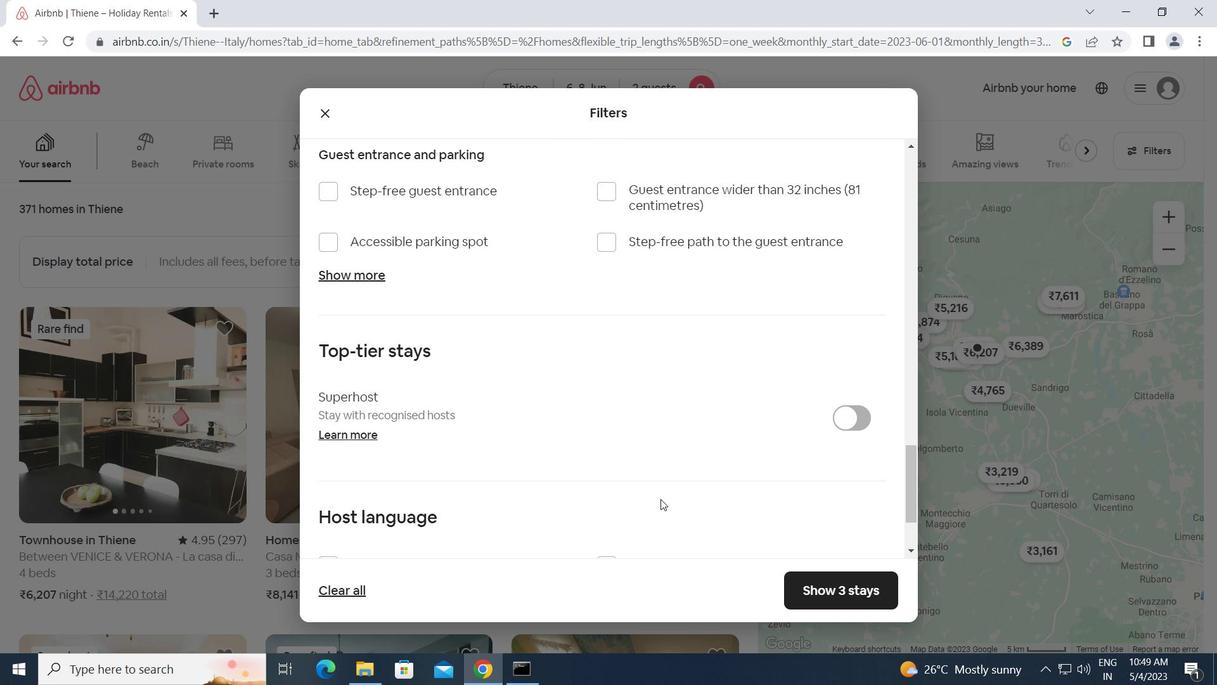 
Action: Mouse scrolled (661, 499) with delta (0, 0)
Screenshot: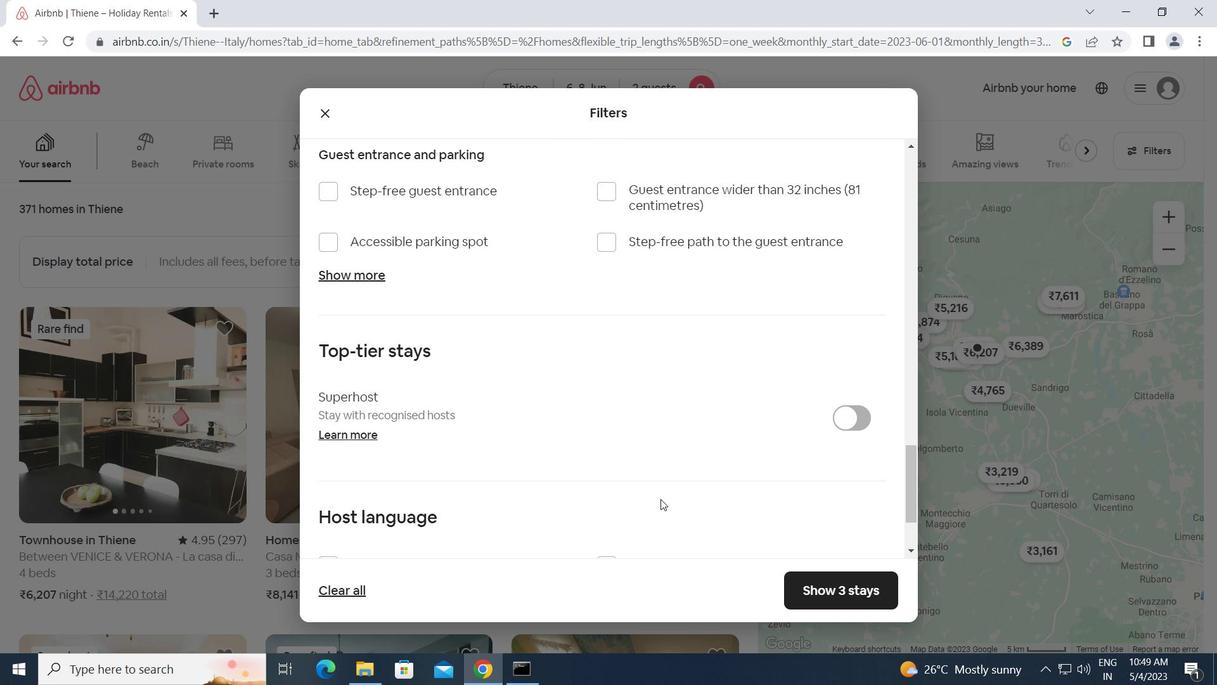 
Action: Mouse moved to (327, 448)
Screenshot: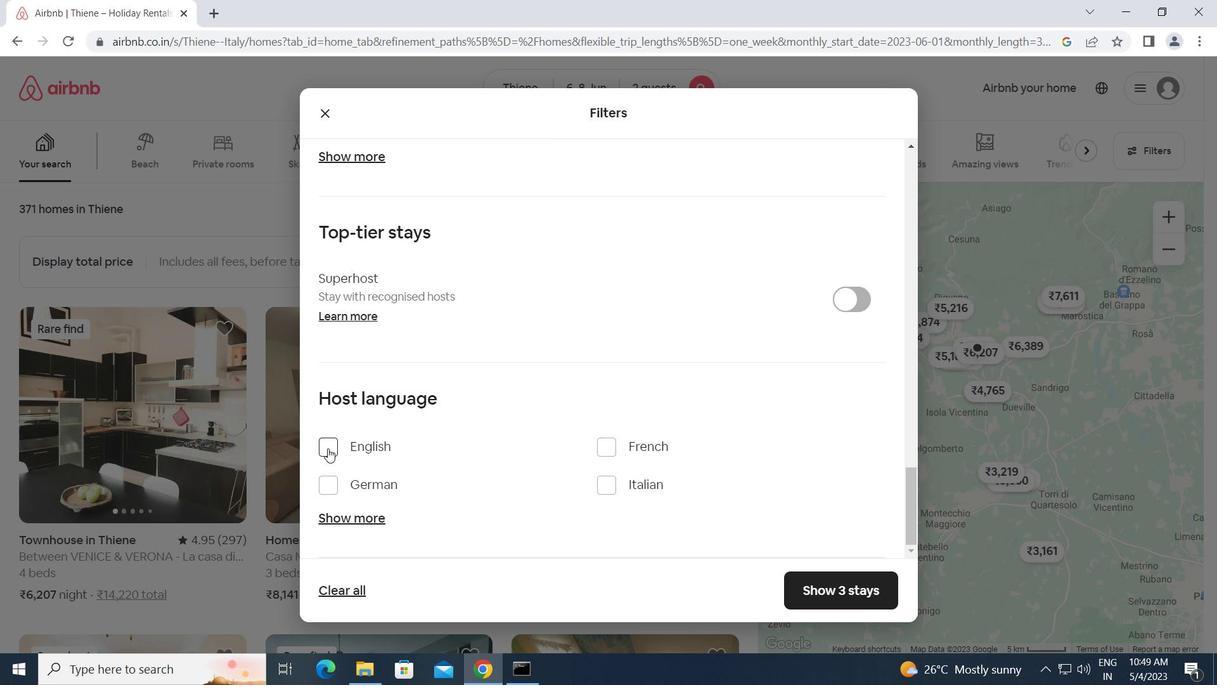 
Action: Mouse pressed left at (327, 448)
Screenshot: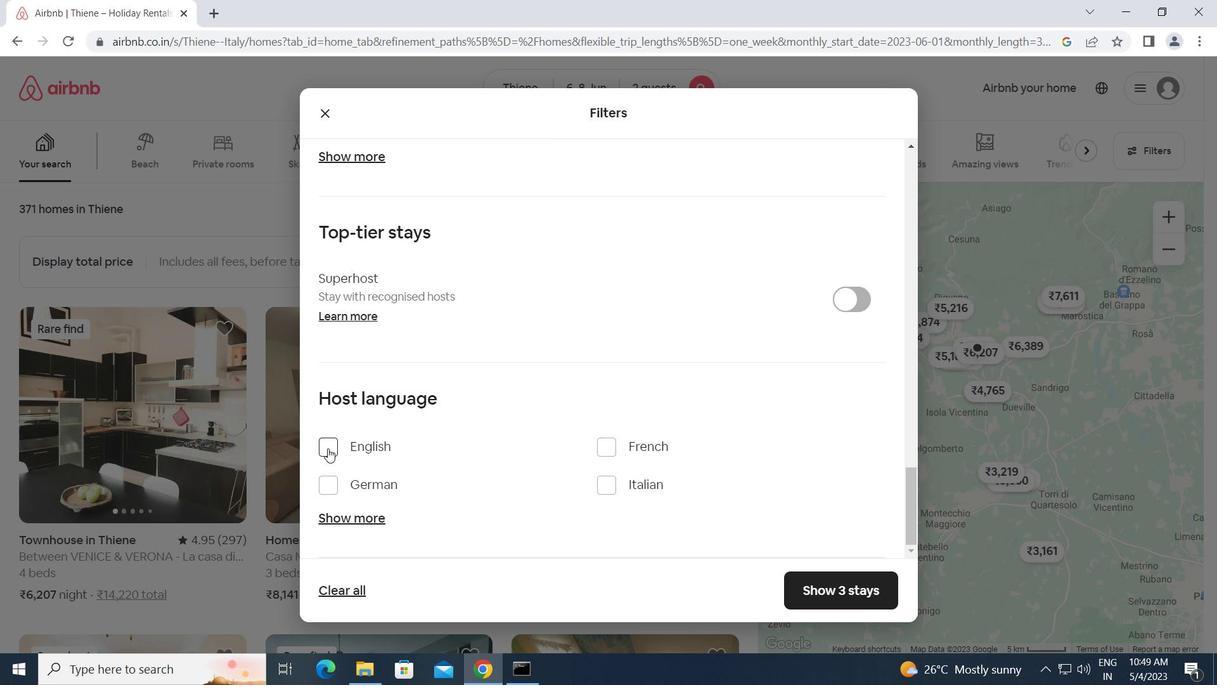 
Action: Mouse moved to (816, 589)
Screenshot: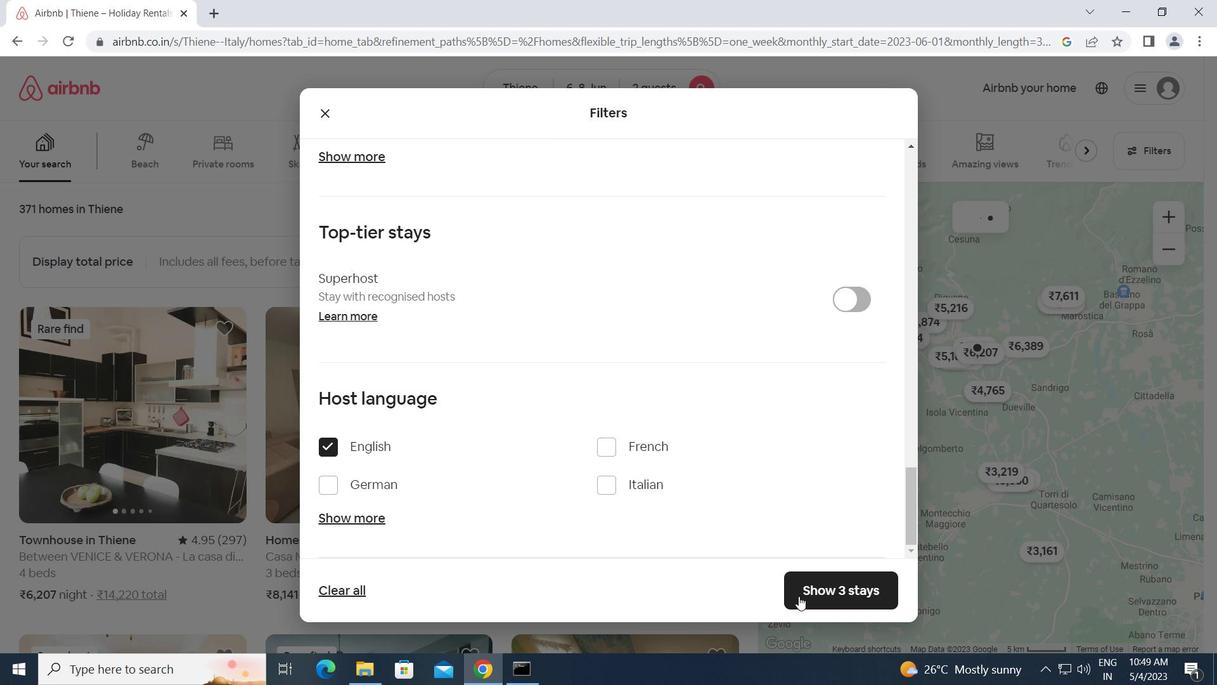 
Action: Mouse pressed left at (816, 589)
Screenshot: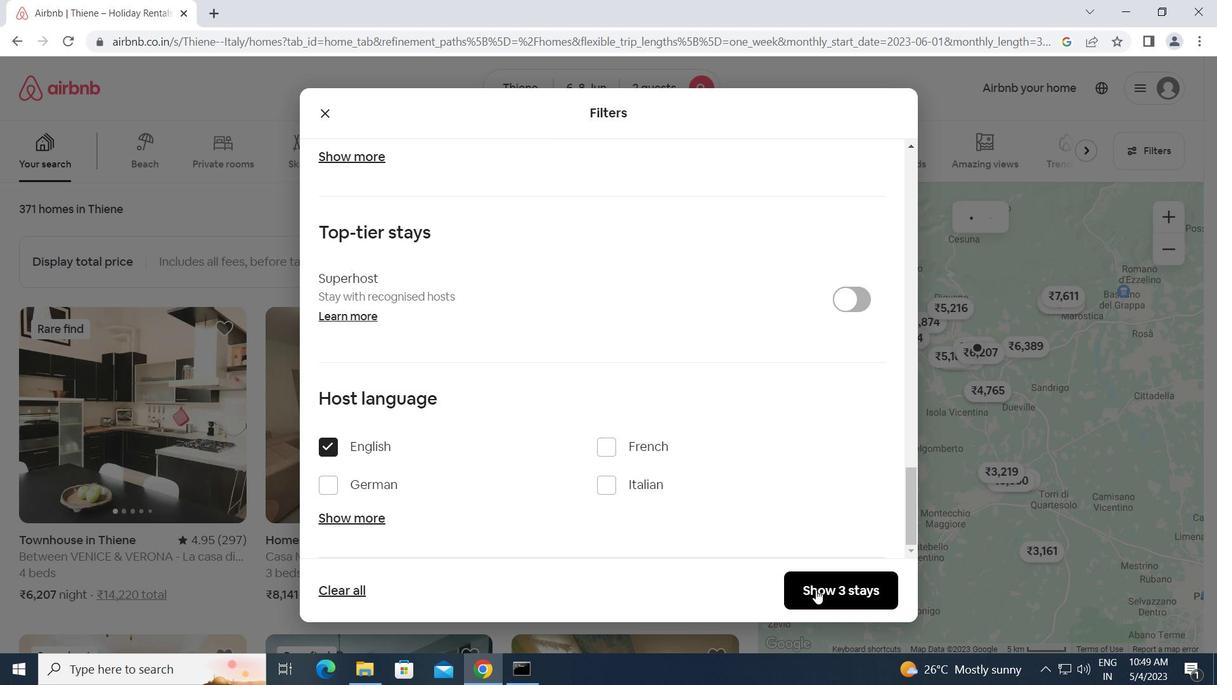 
Action: Mouse moved to (817, 588)
Screenshot: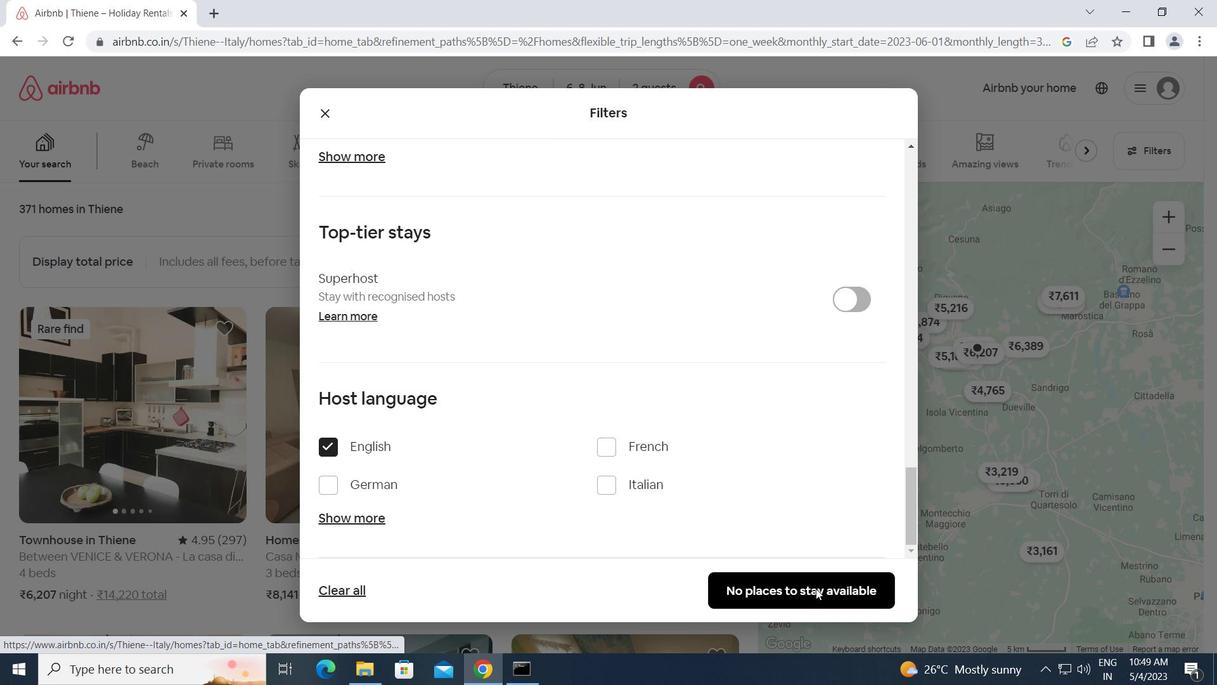 
